 Task: Check the Airbnb 2022 Summer Release
Action: Mouse moved to (488, 336)
Screenshot: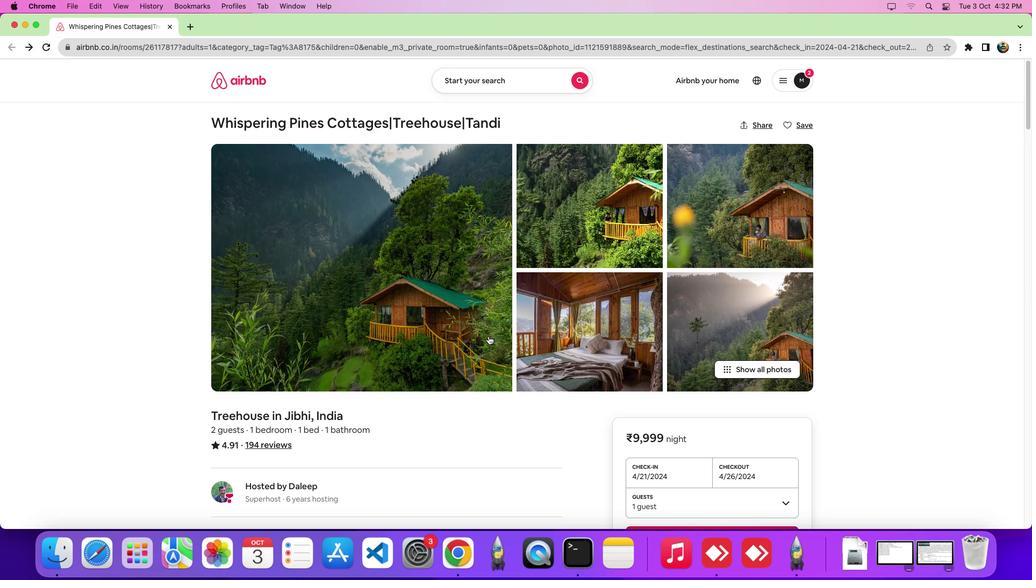 
Action: Mouse scrolled (488, 336) with delta (0, 0)
Screenshot: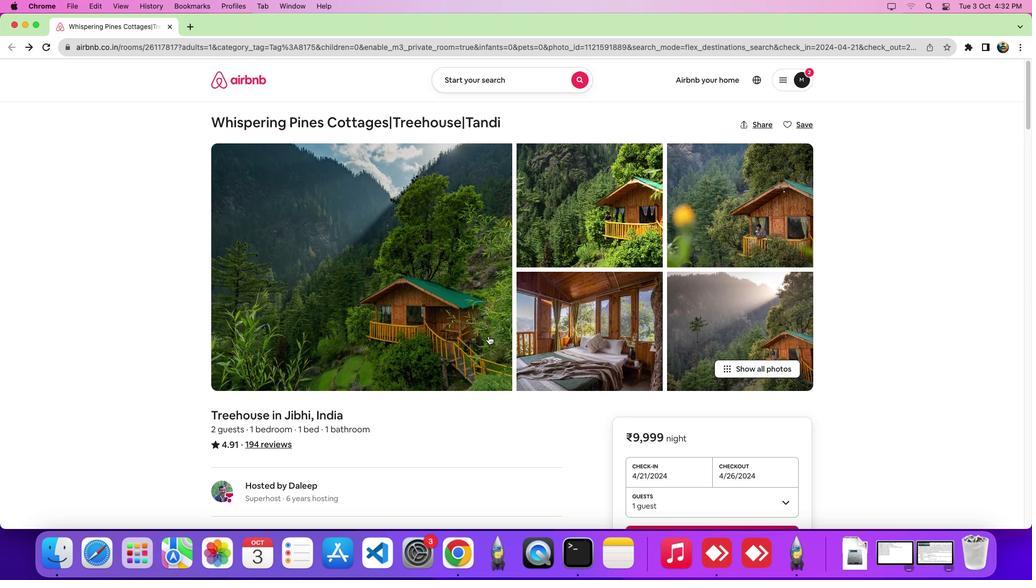
Action: Mouse scrolled (488, 336) with delta (0, 0)
Screenshot: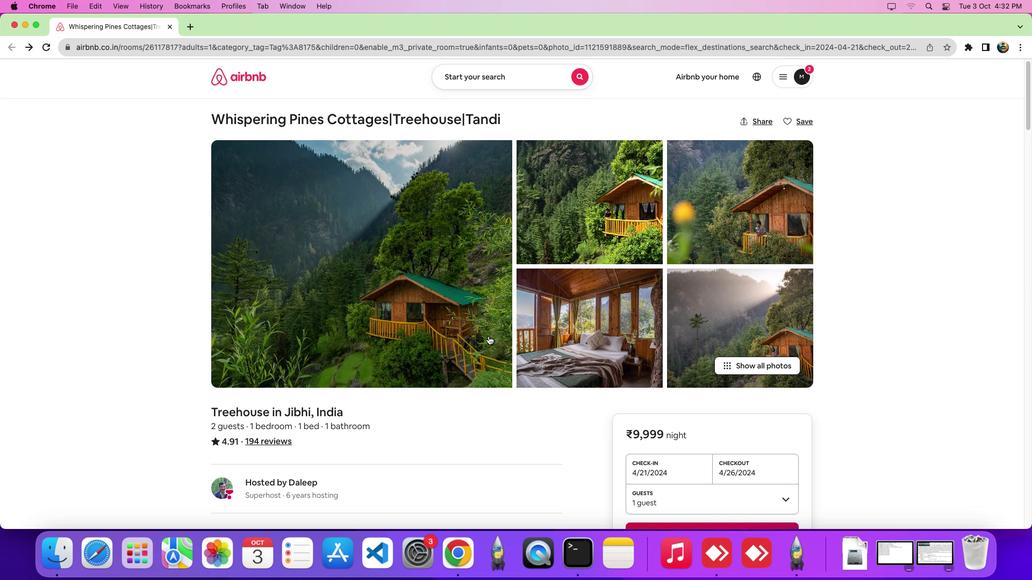 
Action: Mouse scrolled (488, 336) with delta (0, -1)
Screenshot: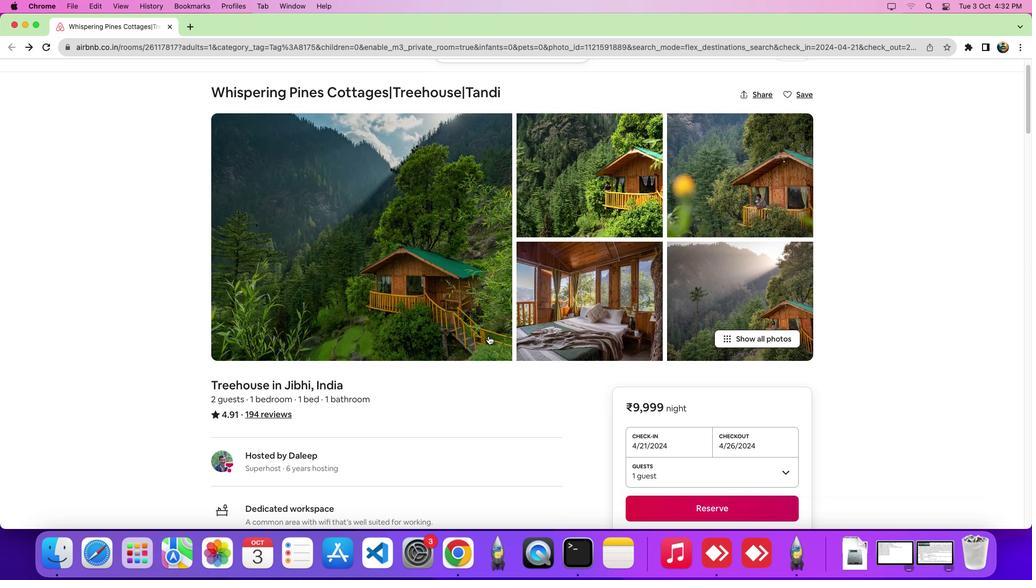 
Action: Mouse scrolled (488, 336) with delta (0, 0)
Screenshot: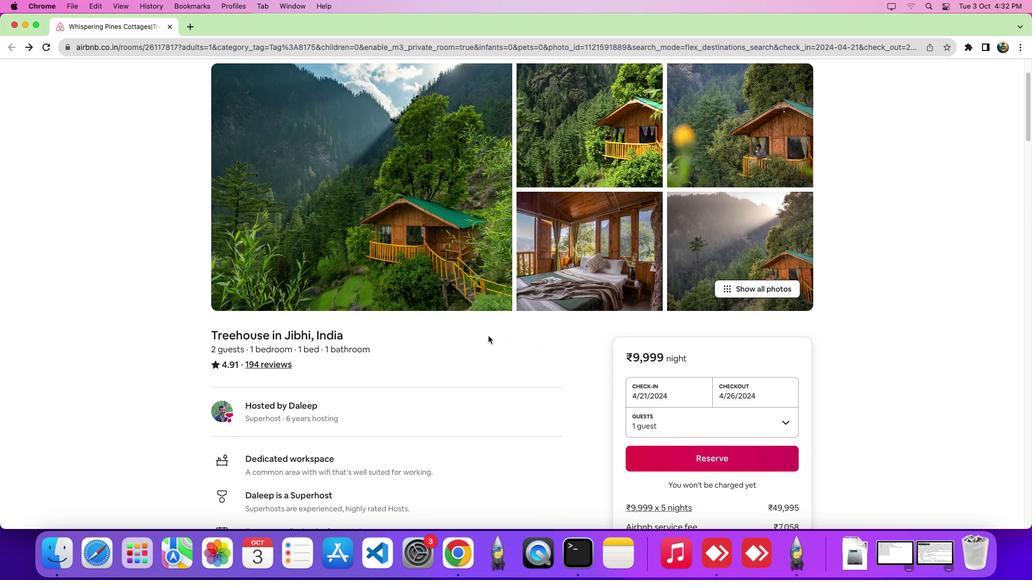 
Action: Mouse scrolled (488, 336) with delta (0, 0)
Screenshot: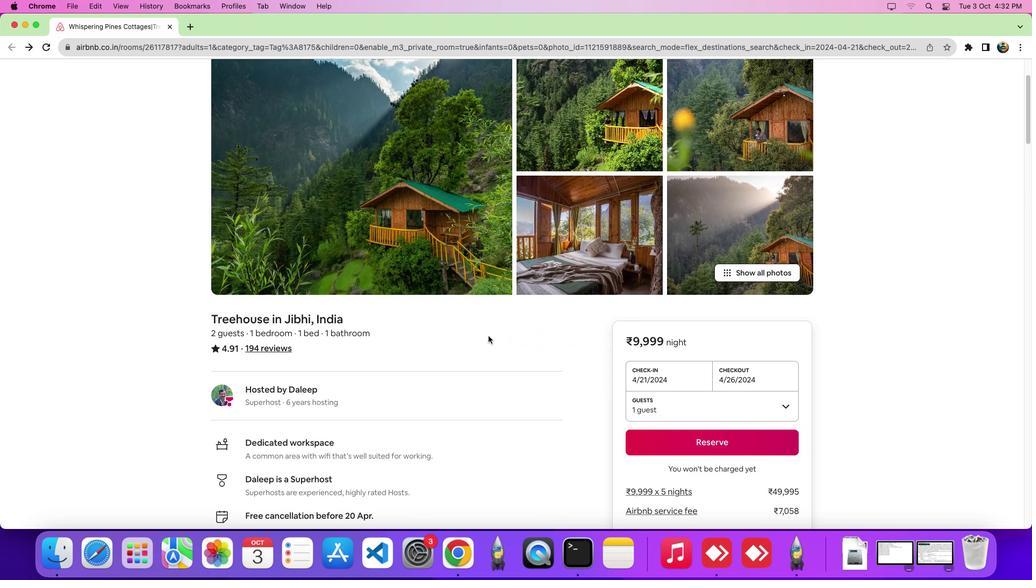 
Action: Mouse scrolled (488, 336) with delta (0, -3)
Screenshot: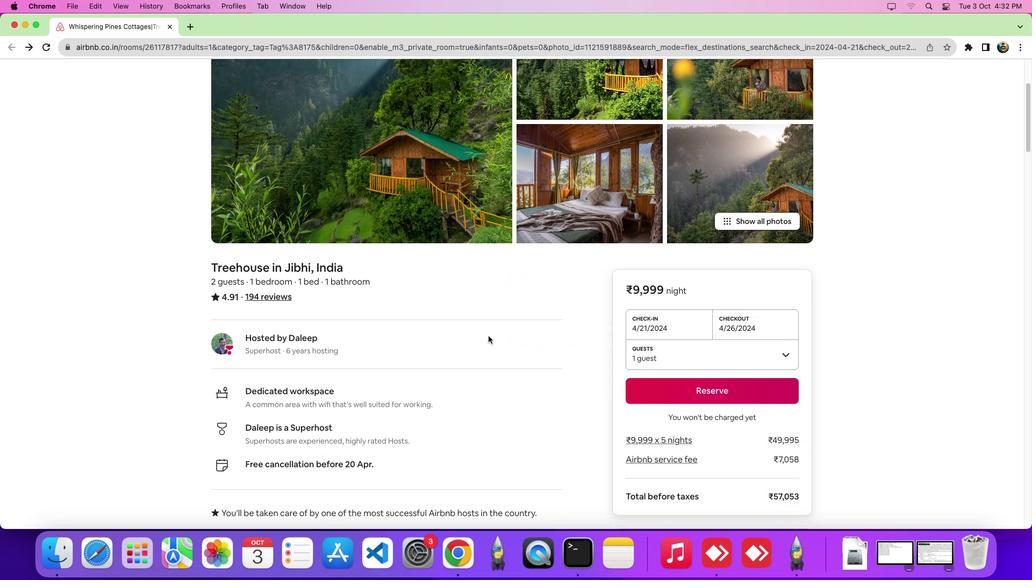 
Action: Mouse scrolled (488, 336) with delta (0, -2)
Screenshot: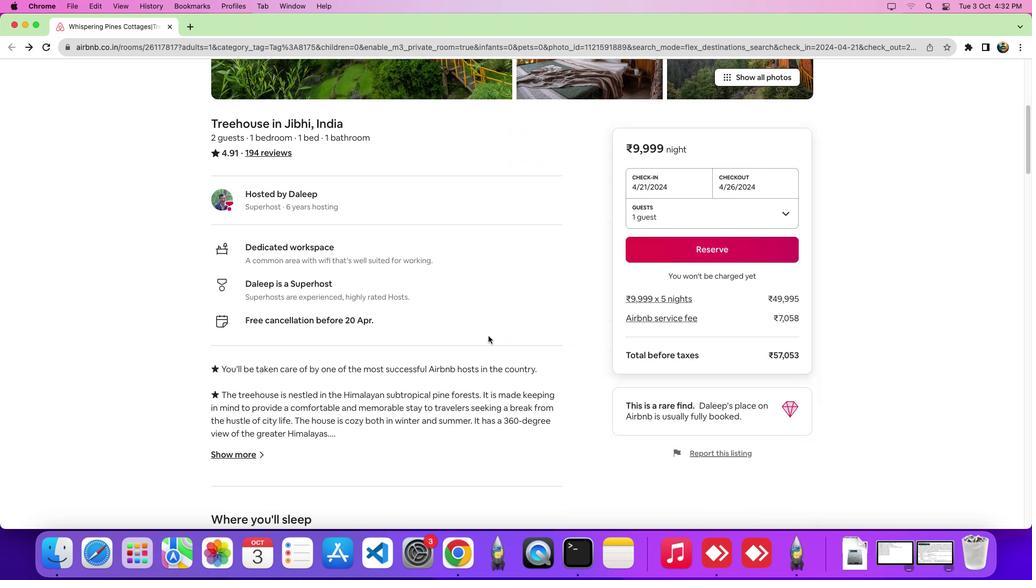 
Action: Mouse scrolled (488, 336) with delta (0, 0)
Screenshot: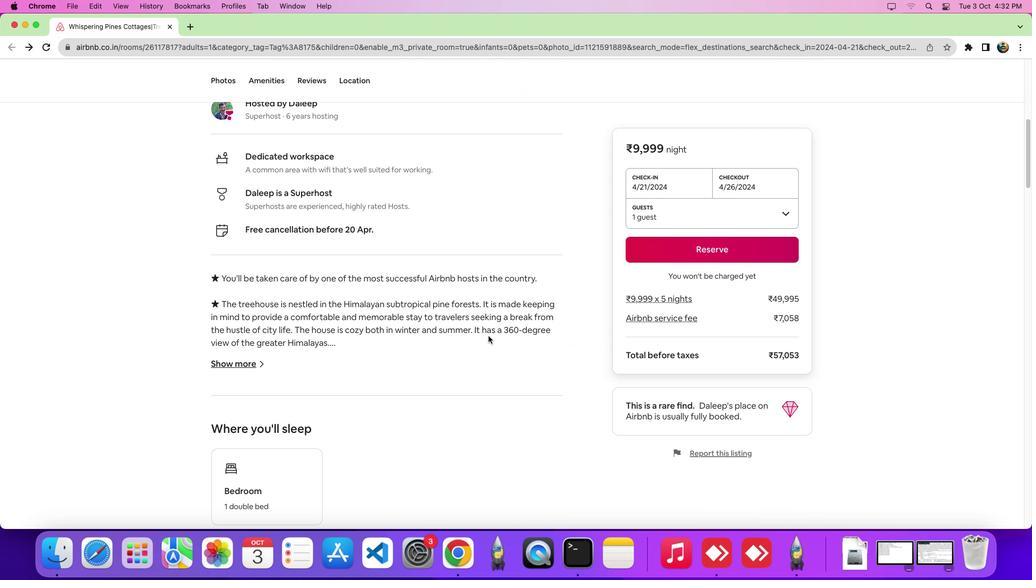 
Action: Mouse scrolled (488, 336) with delta (0, 0)
Screenshot: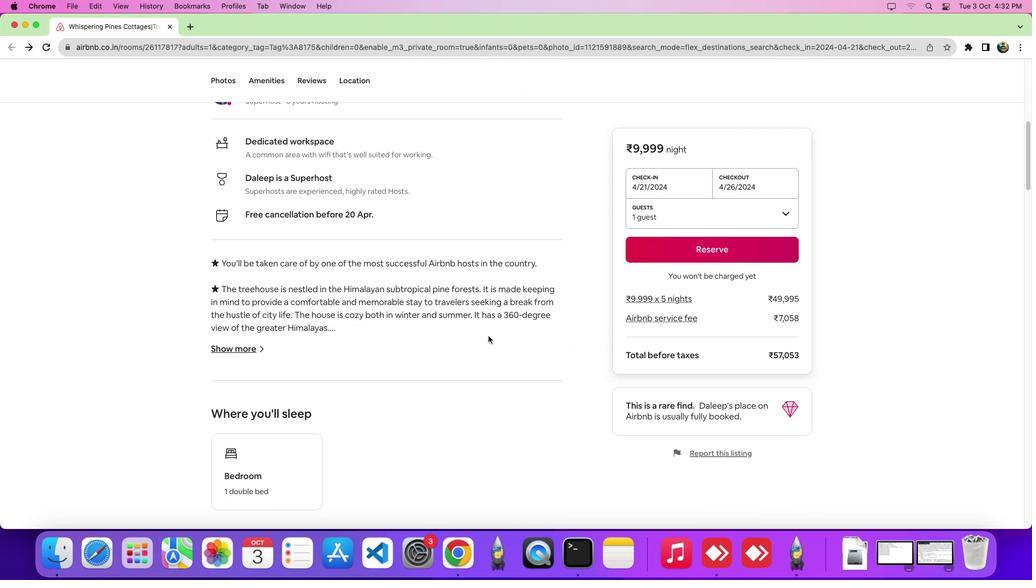 
Action: Mouse scrolled (488, 336) with delta (0, -3)
Screenshot: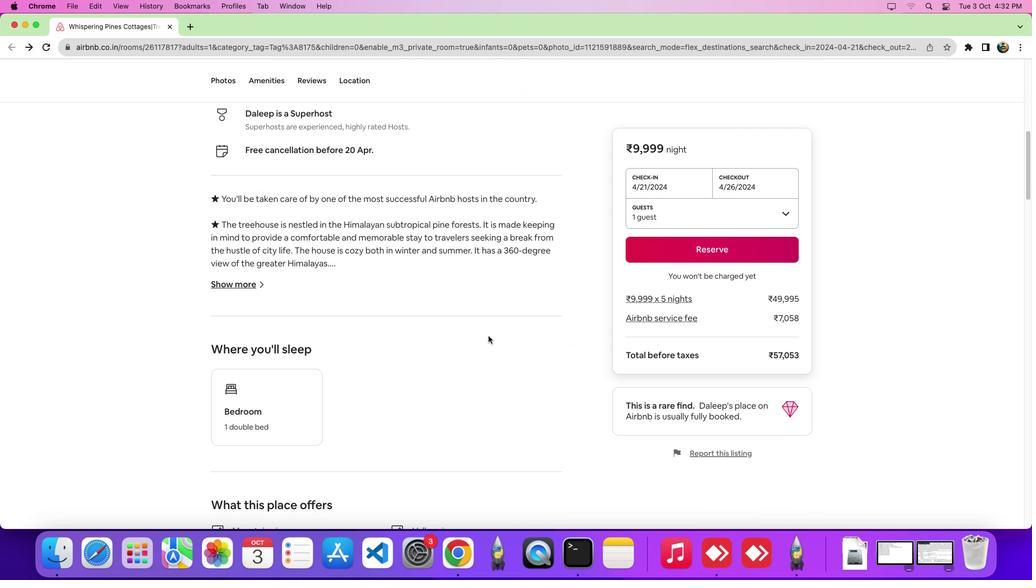 
Action: Mouse scrolled (488, 336) with delta (0, 0)
Screenshot: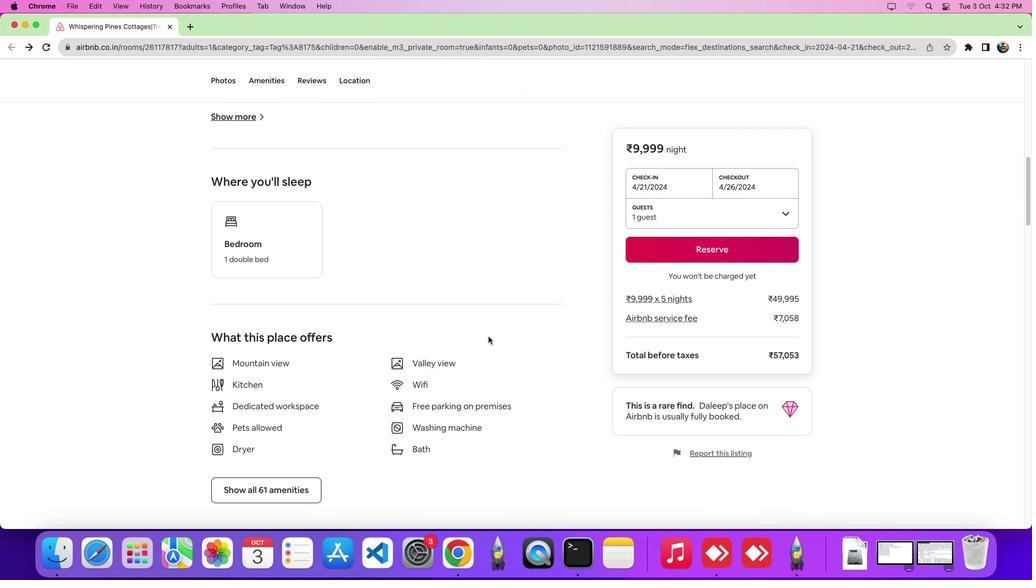 
Action: Mouse moved to (488, 336)
Screenshot: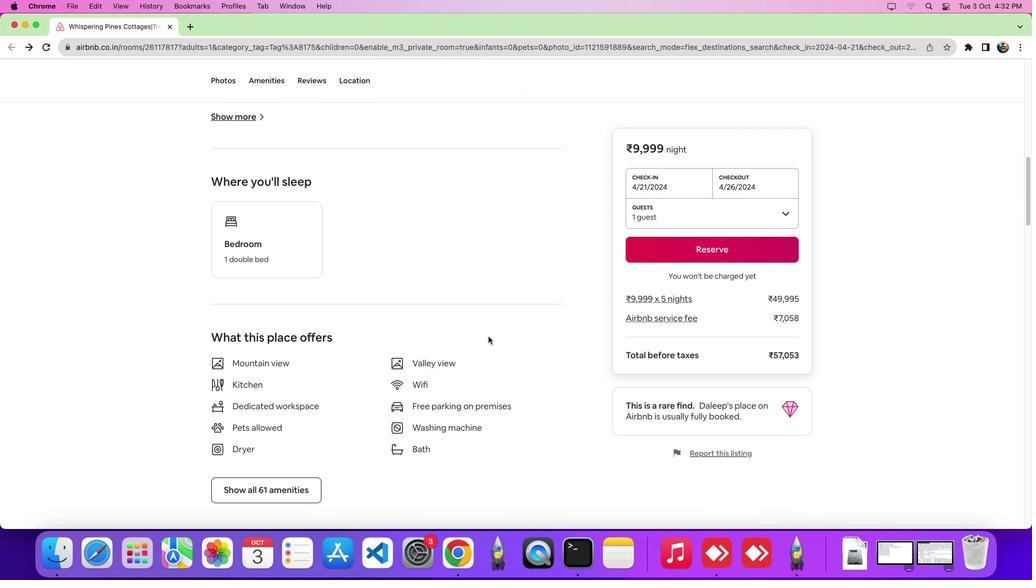 
Action: Mouse scrolled (488, 336) with delta (0, 0)
Screenshot: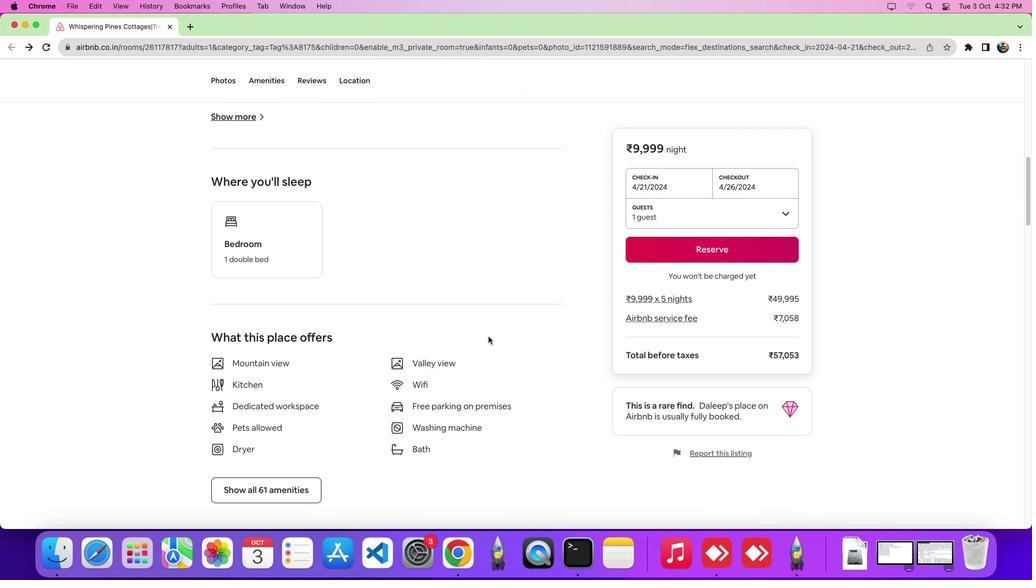 
Action: Mouse scrolled (488, 336) with delta (0, -4)
Screenshot: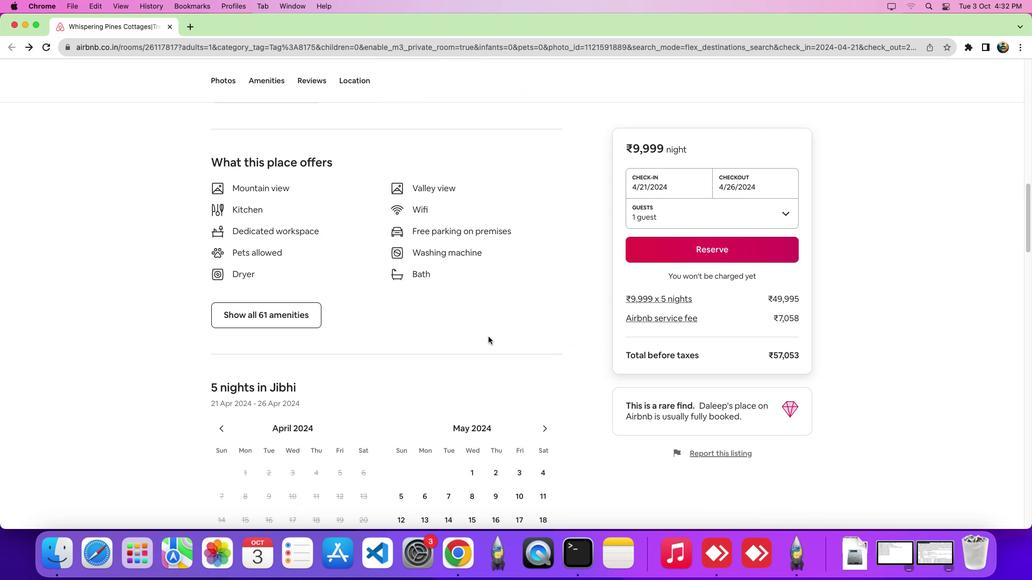 
Action: Mouse scrolled (488, 336) with delta (0, -6)
Screenshot: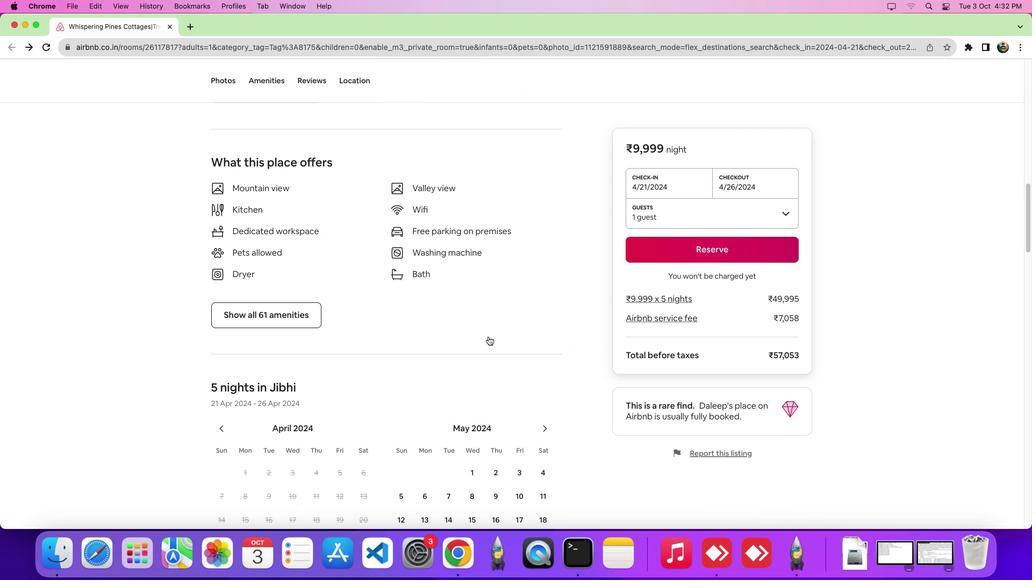 
Action: Mouse moved to (488, 336)
Screenshot: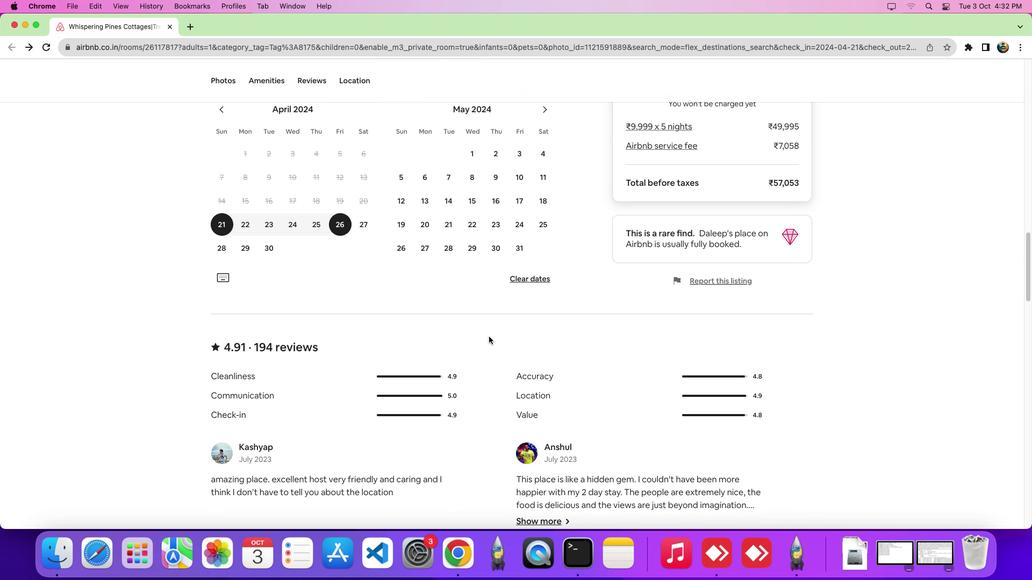 
Action: Mouse scrolled (488, 336) with delta (0, 0)
Screenshot: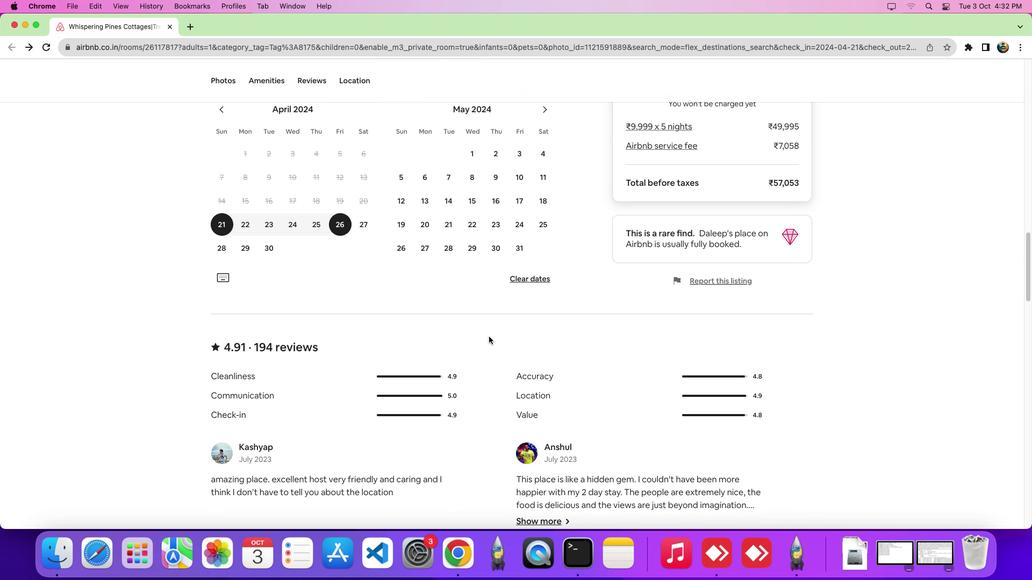 
Action: Mouse scrolled (488, 336) with delta (0, 0)
Screenshot: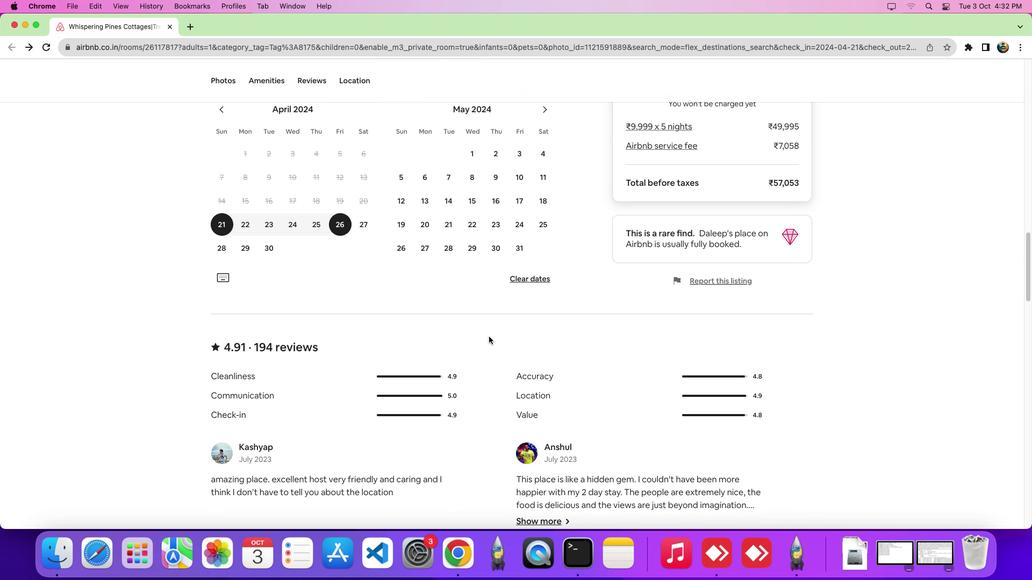 
Action: Mouse scrolled (488, 336) with delta (0, -4)
Screenshot: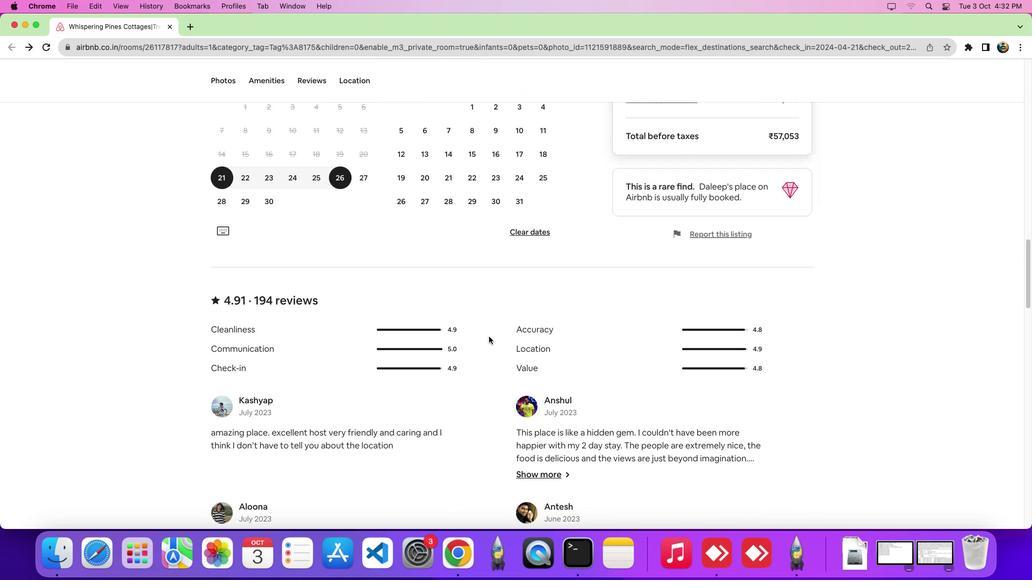 
Action: Mouse scrolled (488, 336) with delta (0, -5)
Screenshot: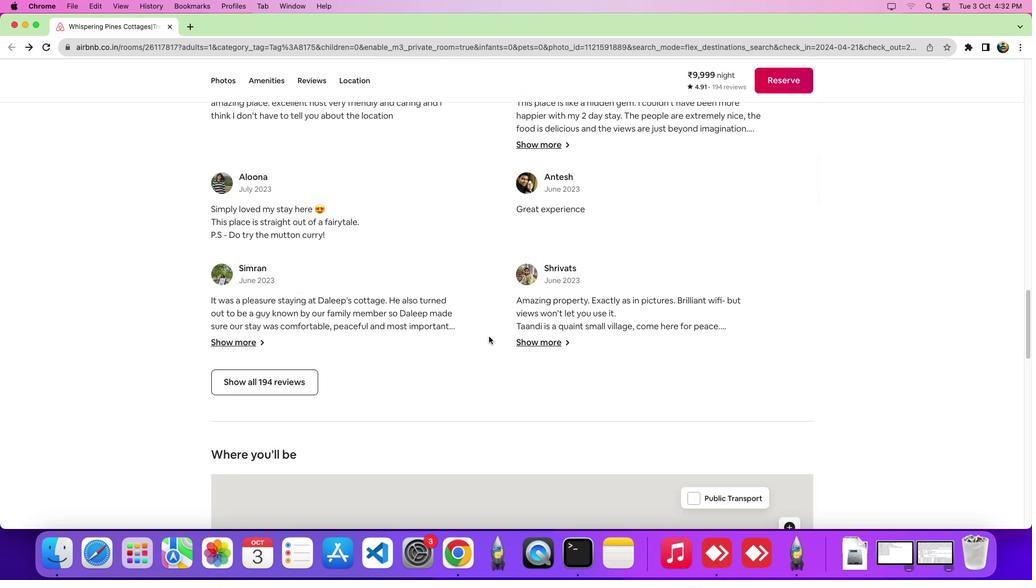
Action: Mouse scrolled (488, 336) with delta (0, 0)
Screenshot: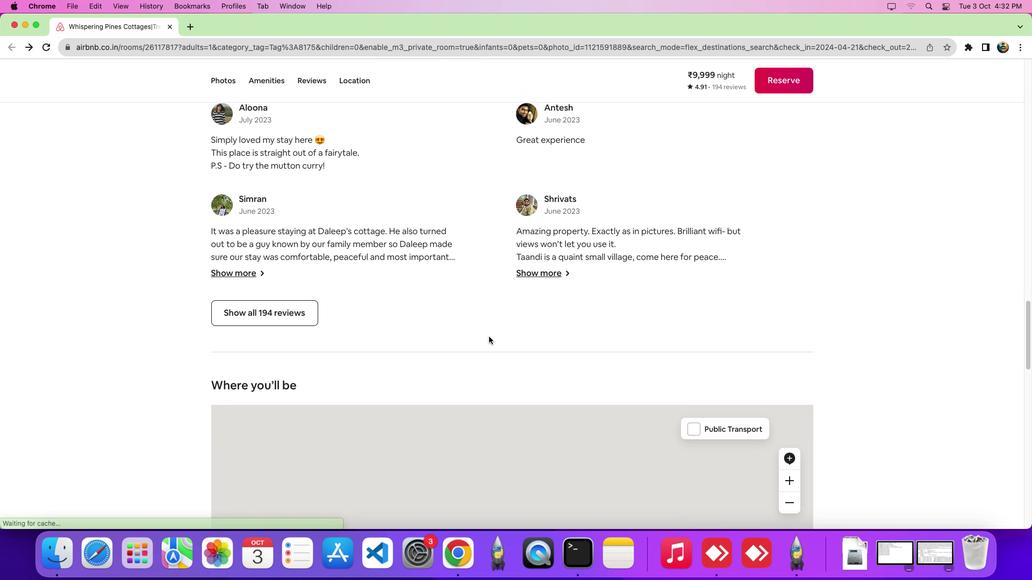 
Action: Mouse scrolled (488, 336) with delta (0, 0)
Screenshot: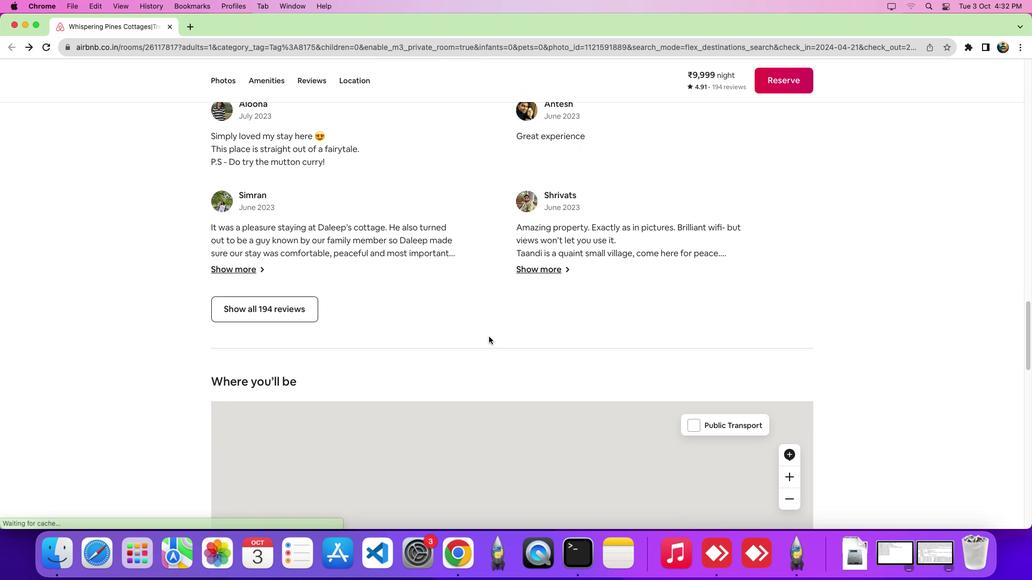 
Action: Mouse scrolled (488, 336) with delta (0, -3)
Screenshot: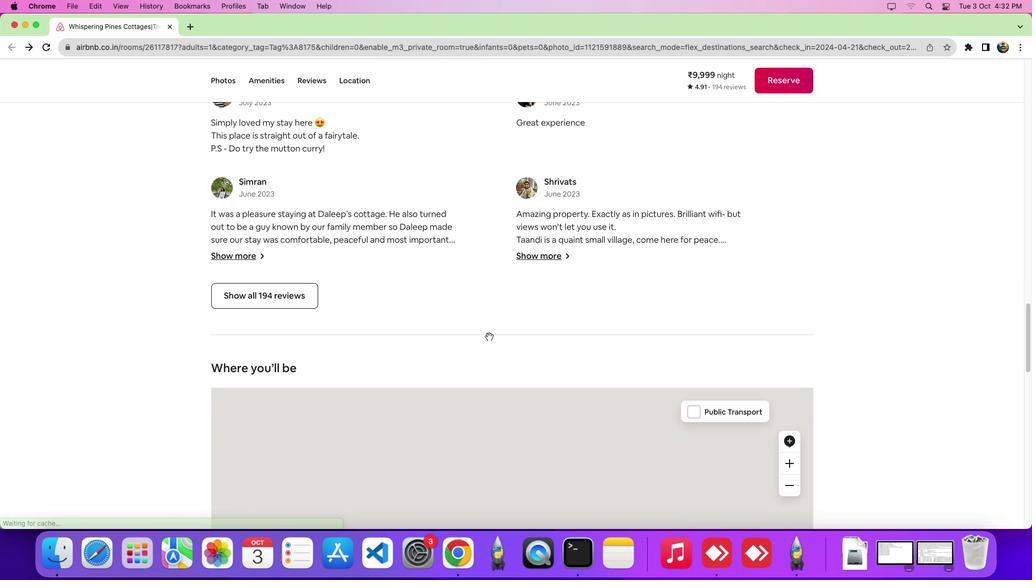 
Action: Mouse scrolled (488, 336) with delta (0, 0)
Screenshot: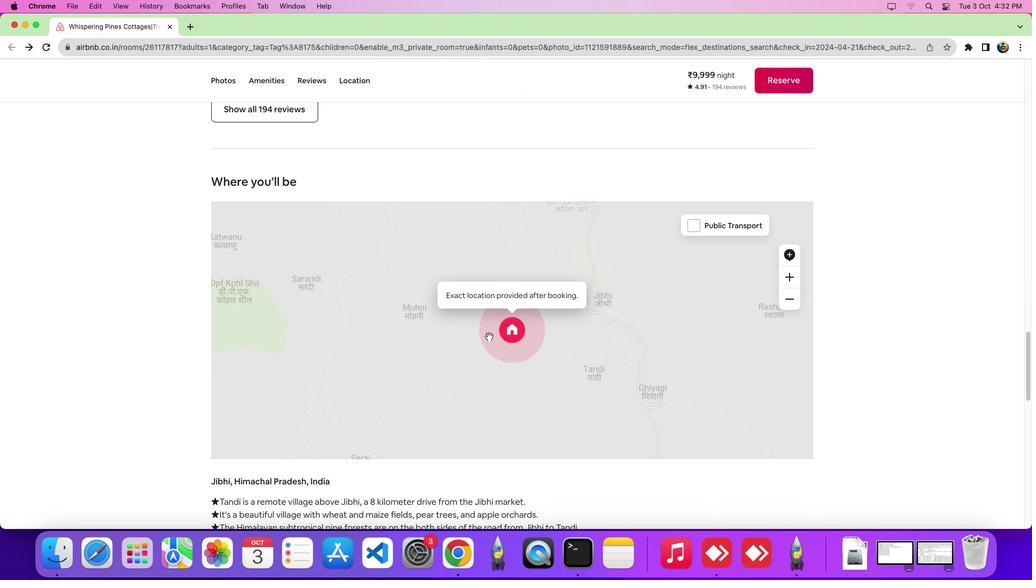 
Action: Mouse scrolled (488, 336) with delta (0, 0)
Screenshot: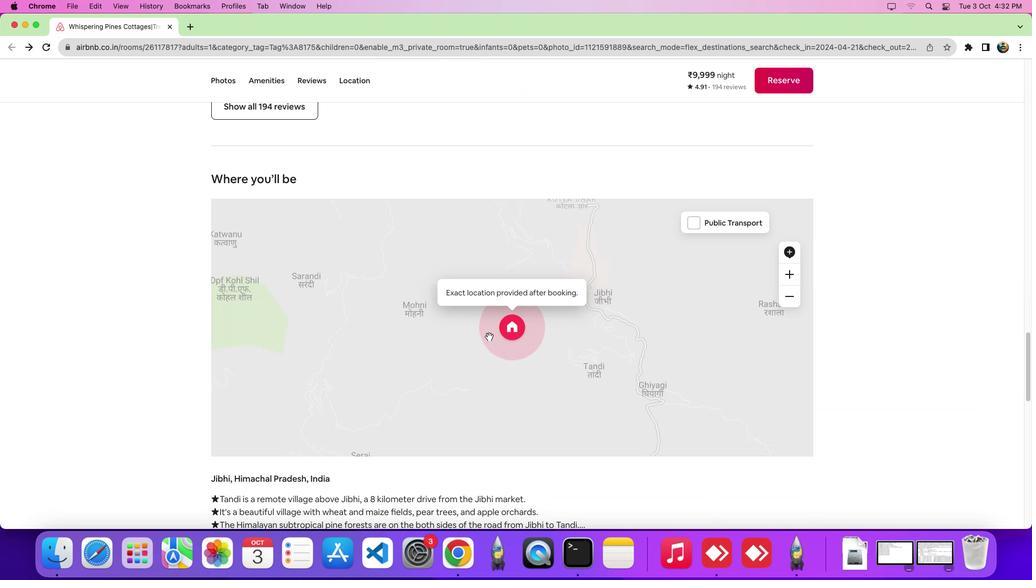 
Action: Mouse scrolled (488, 336) with delta (0, -2)
Screenshot: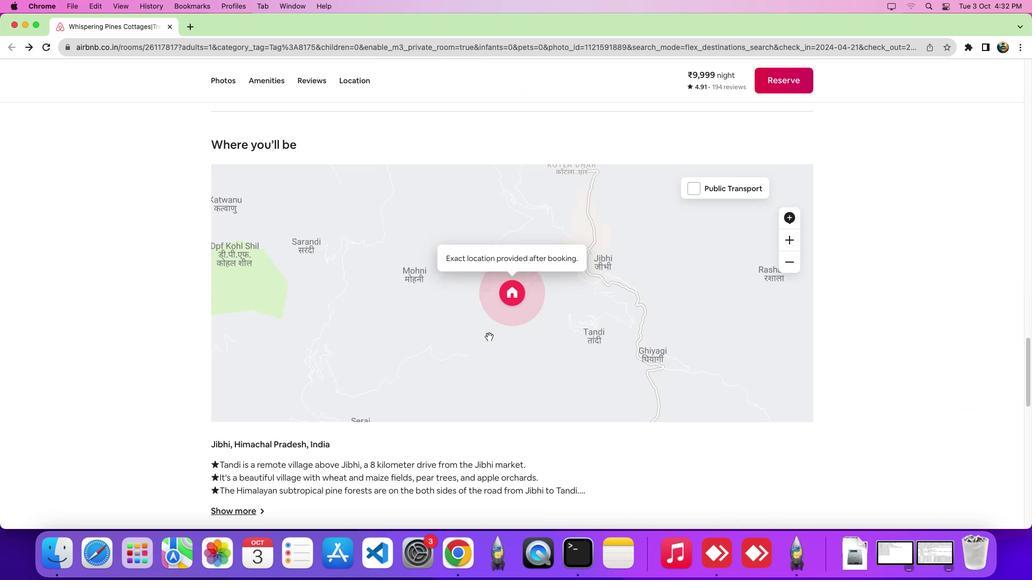
Action: Mouse scrolled (488, 336) with delta (0, 0)
Screenshot: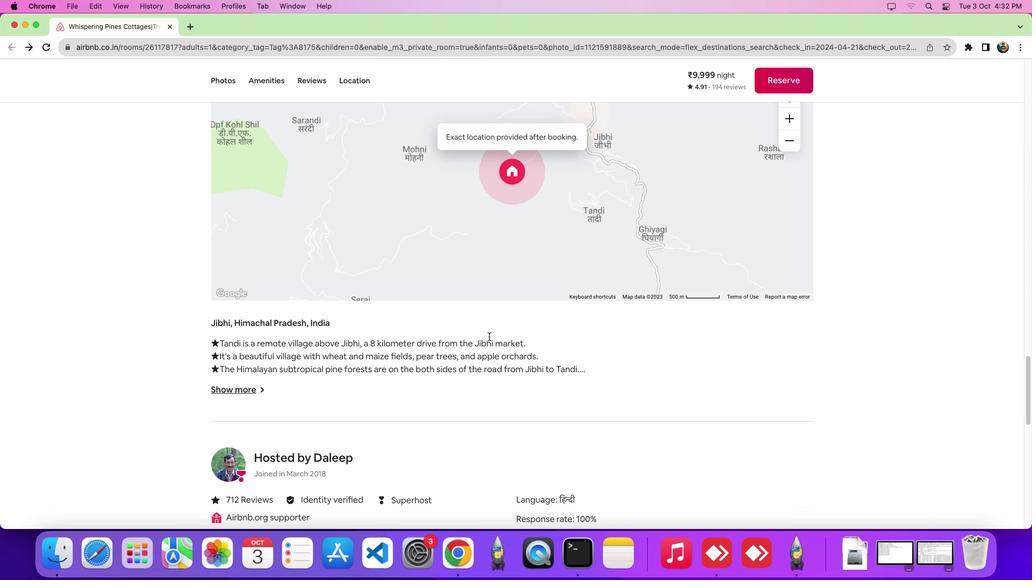 
Action: Mouse scrolled (488, 336) with delta (0, 0)
Screenshot: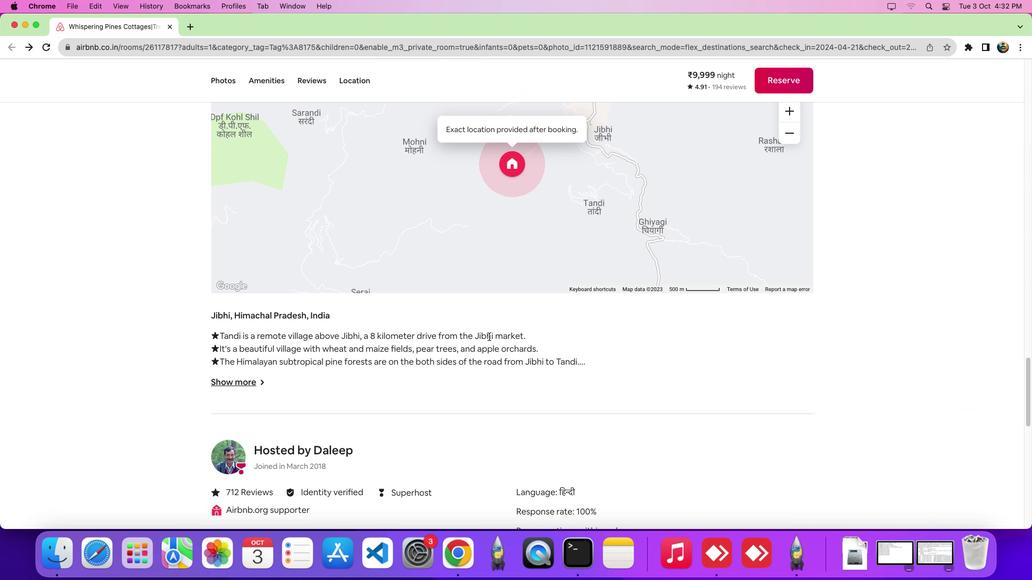 
Action: Mouse scrolled (488, 336) with delta (0, -4)
Screenshot: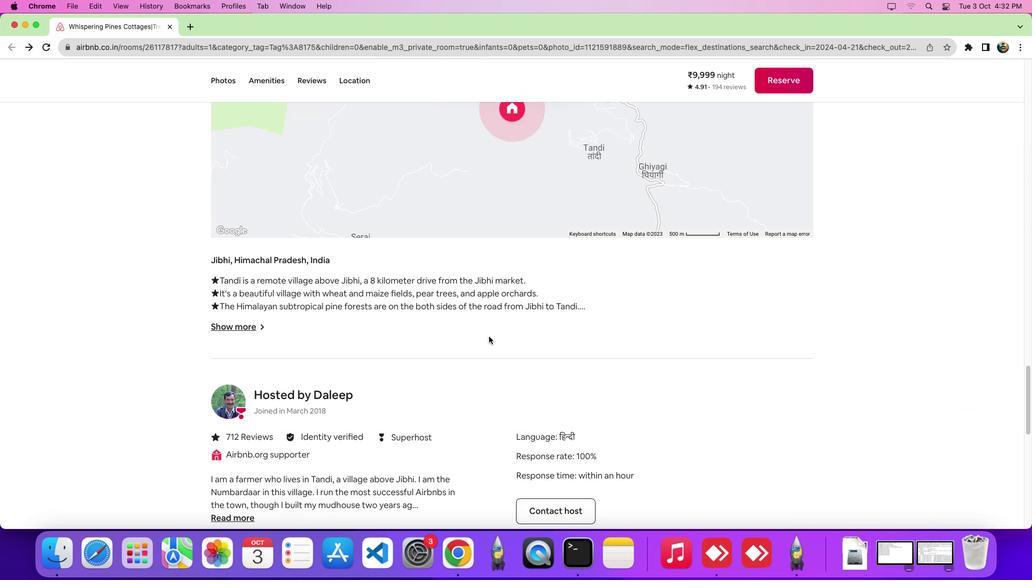 
Action: Mouse scrolled (488, 336) with delta (0, -5)
Screenshot: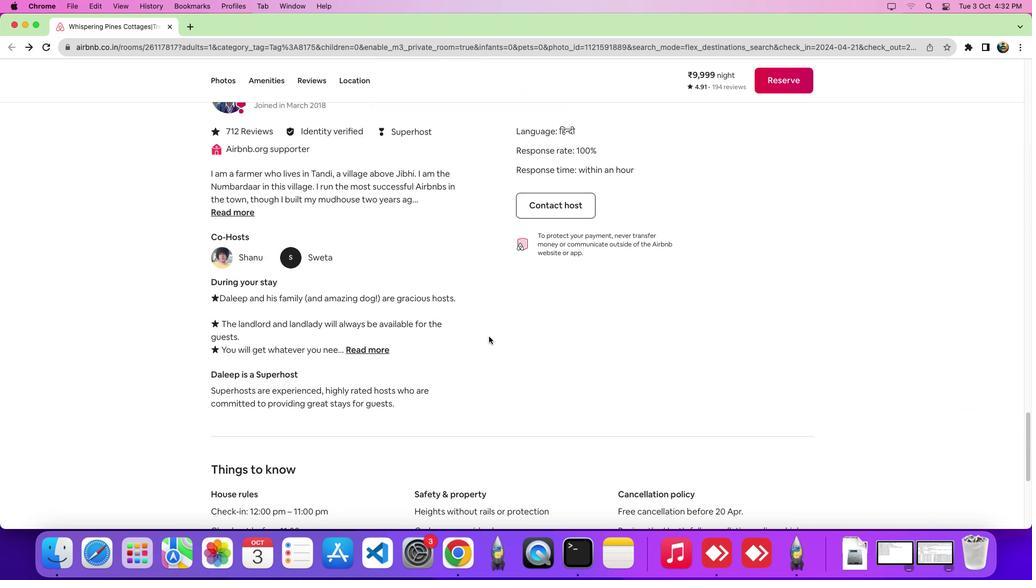 
Action: Mouse scrolled (488, 336) with delta (0, 0)
Screenshot: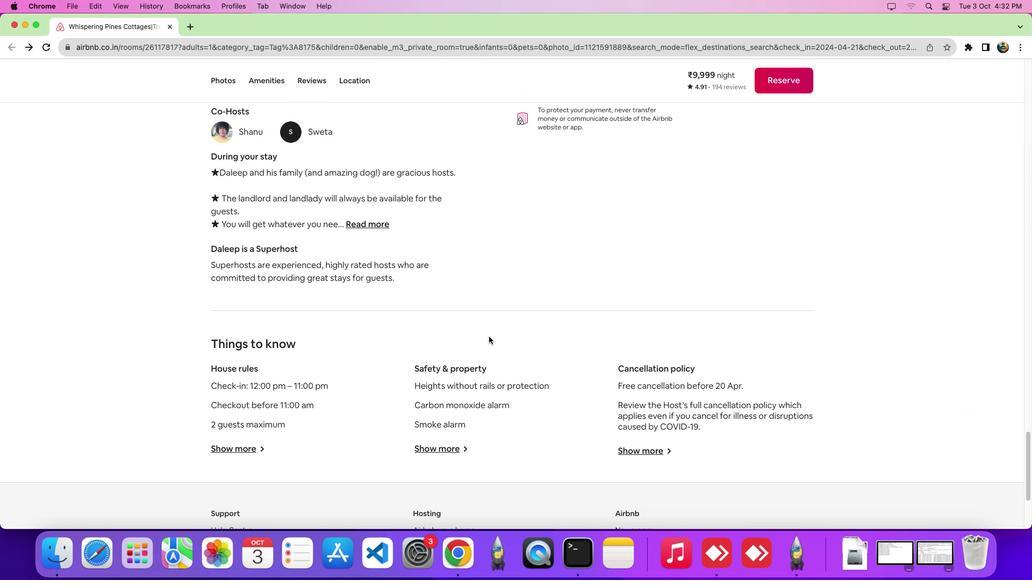 
Action: Mouse scrolled (488, 336) with delta (0, -1)
Screenshot: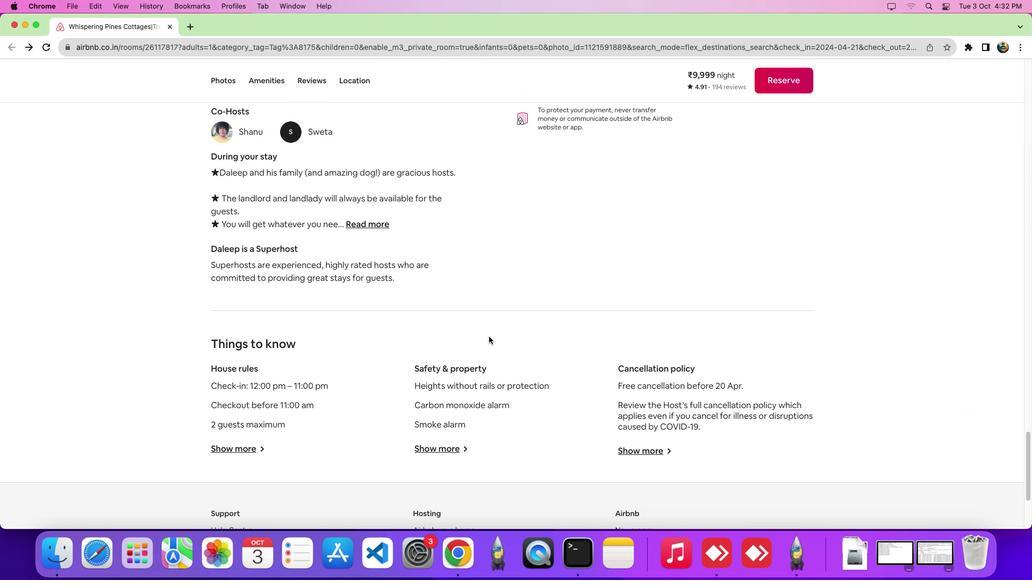 
Action: Mouse scrolled (488, 336) with delta (0, -4)
Screenshot: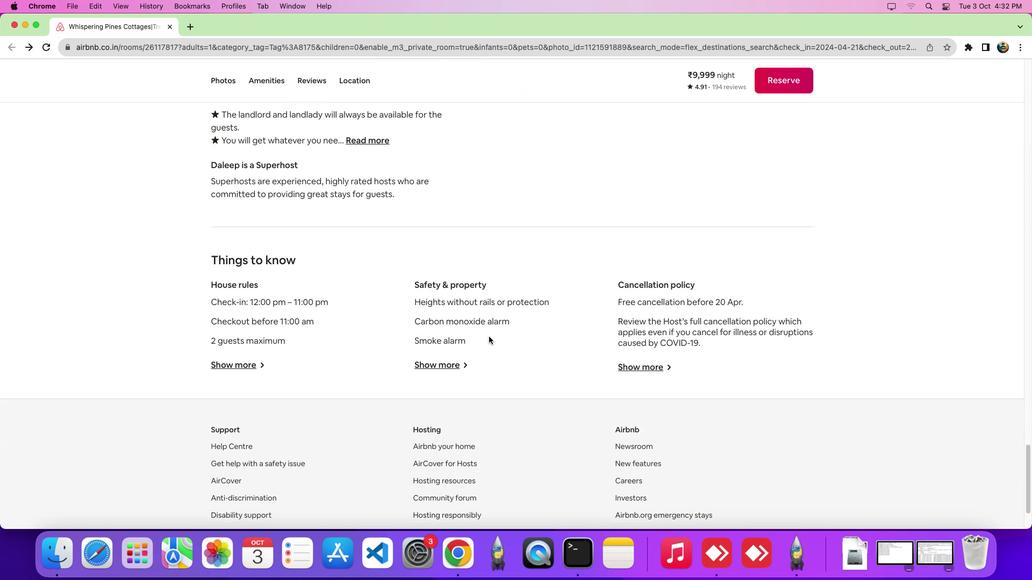 
Action: Mouse scrolled (488, 336) with delta (0, -6)
Screenshot: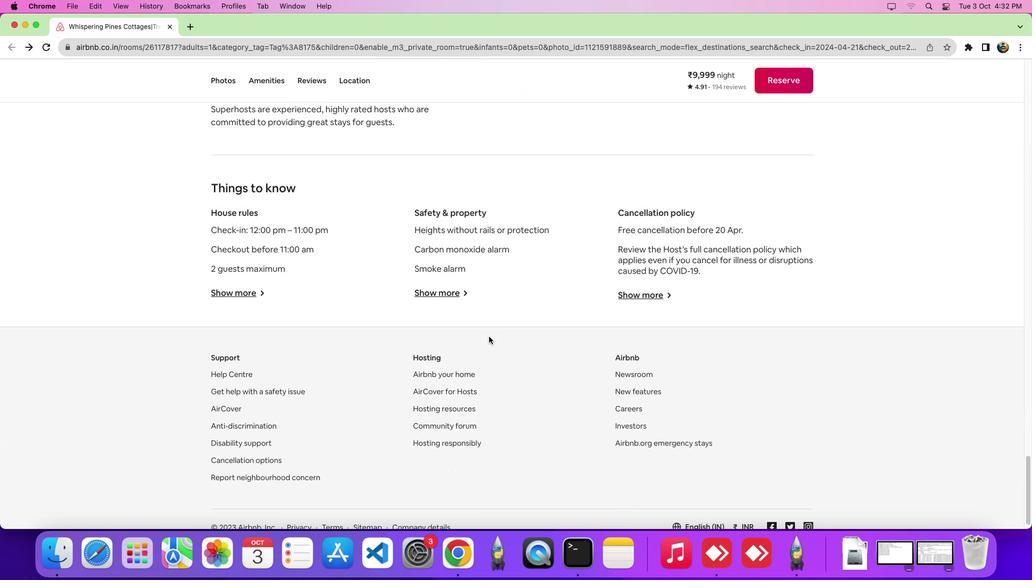 
Action: Mouse scrolled (488, 336) with delta (0, 0)
Screenshot: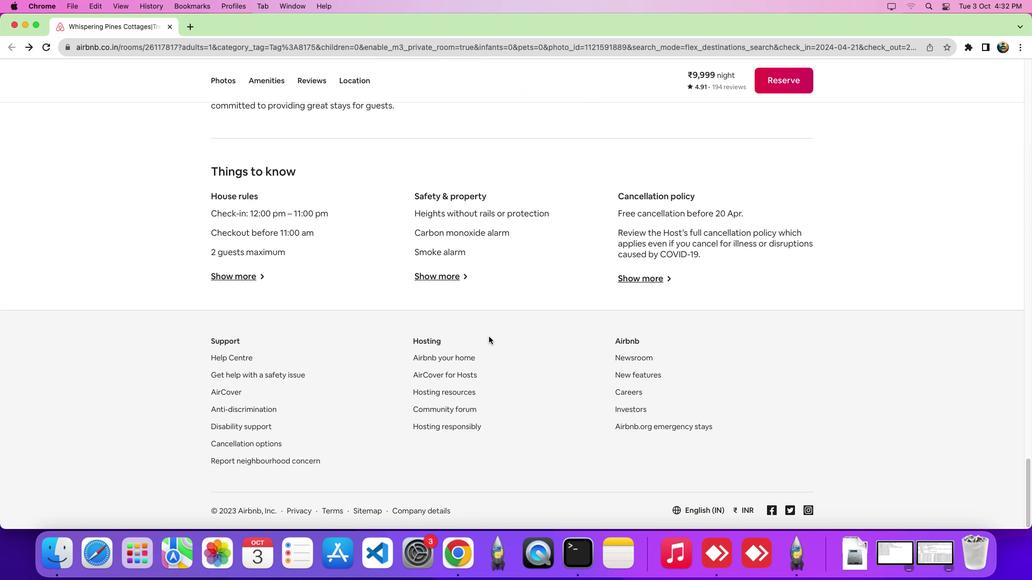 
Action: Mouse scrolled (488, 336) with delta (0, -1)
Screenshot: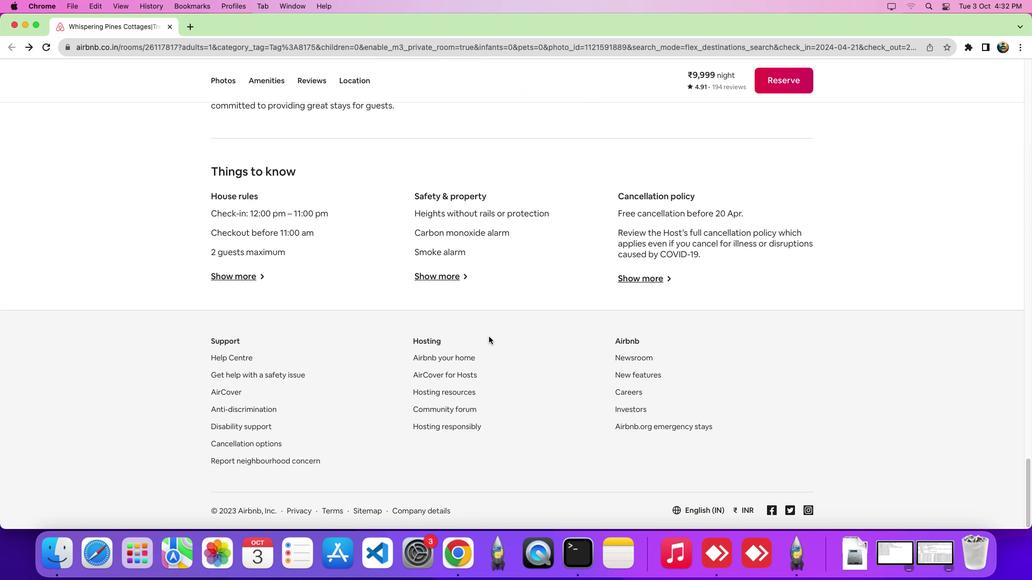 
Action: Mouse scrolled (488, 336) with delta (0, -4)
Screenshot: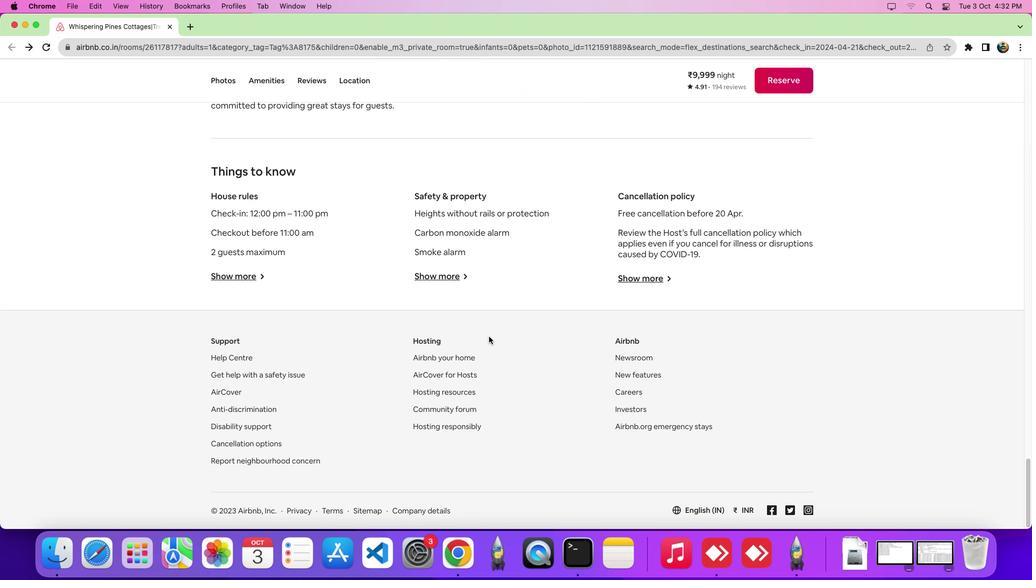 
Action: Mouse scrolled (488, 336) with delta (0, -6)
Screenshot: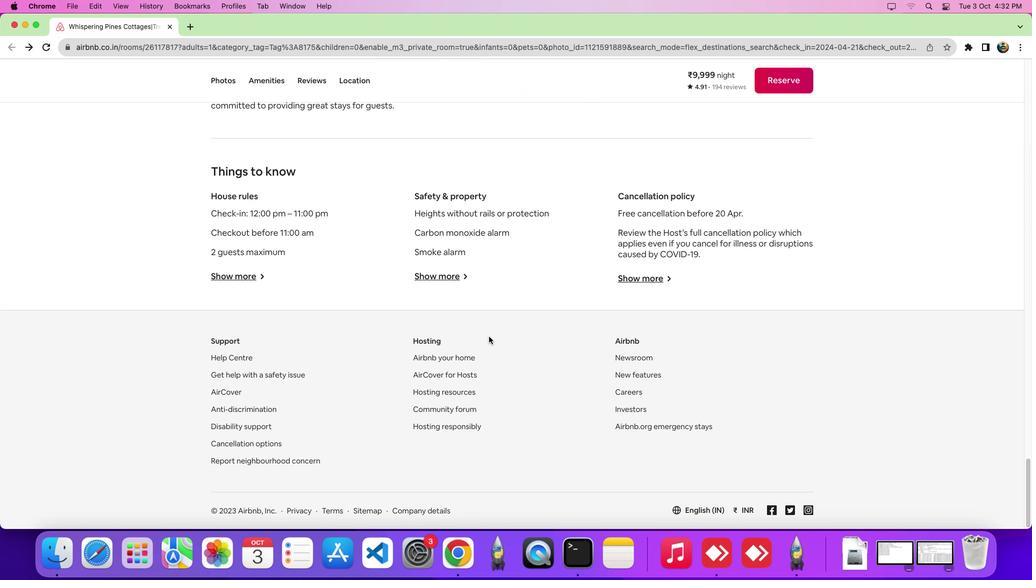 
Action: Mouse moved to (489, 336)
Screenshot: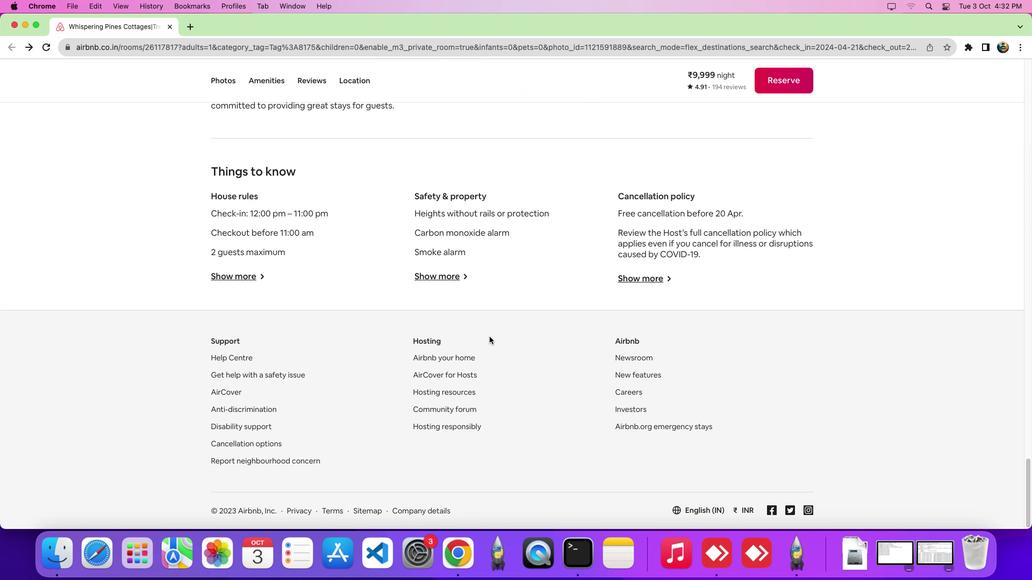 
Action: Mouse scrolled (489, 336) with delta (0, 0)
Screenshot: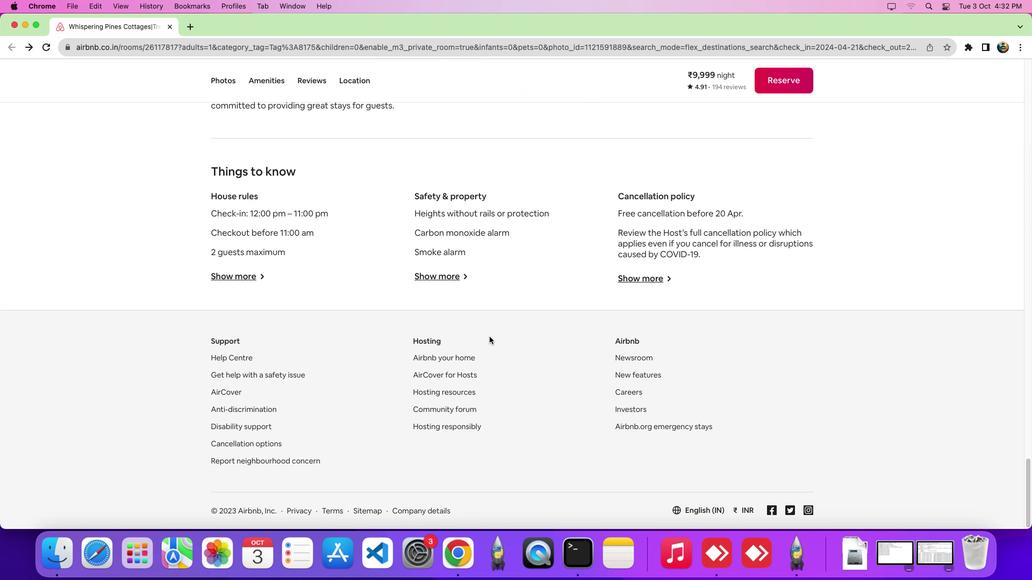 
Action: Mouse scrolled (489, 336) with delta (0, 0)
Screenshot: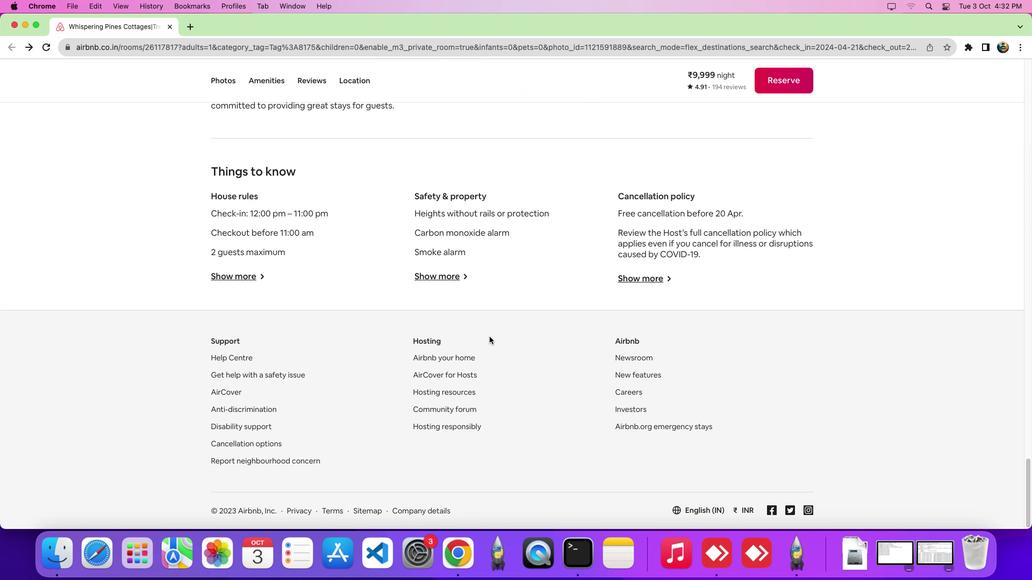 
Action: Mouse moved to (615, 359)
Screenshot: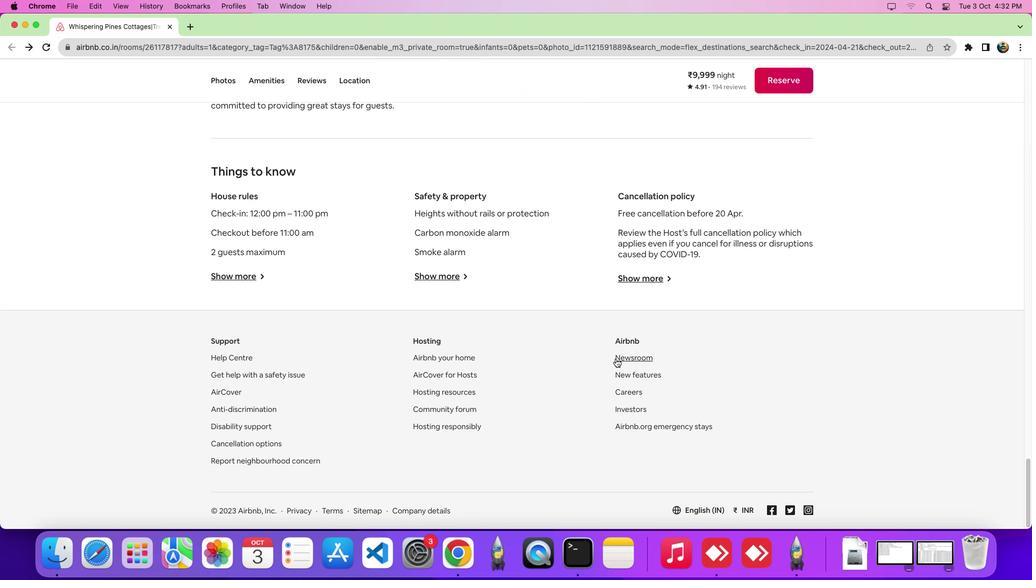 
Action: Mouse pressed left at (615, 359)
Screenshot: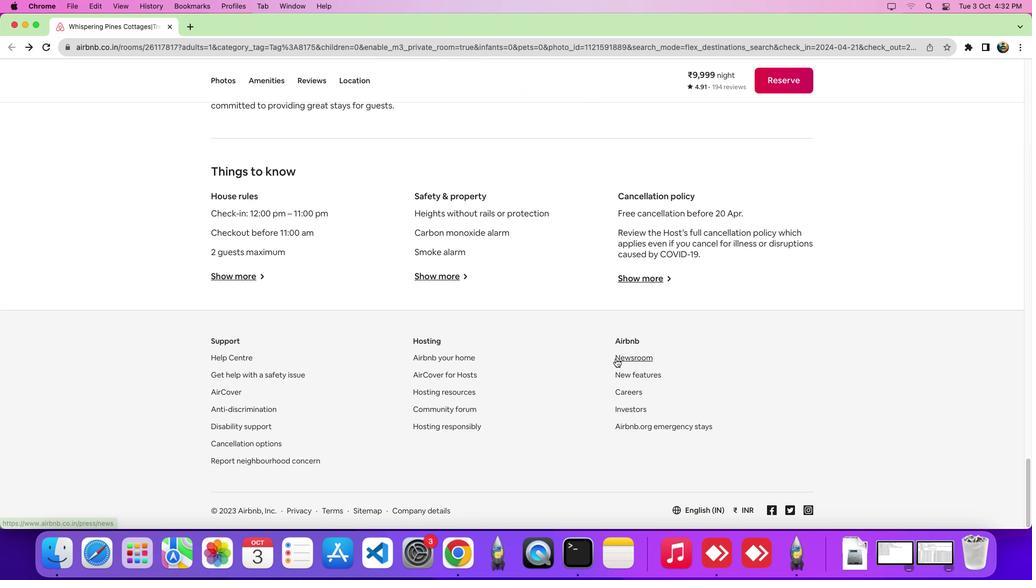 
Action: Mouse moved to (802, 84)
Screenshot: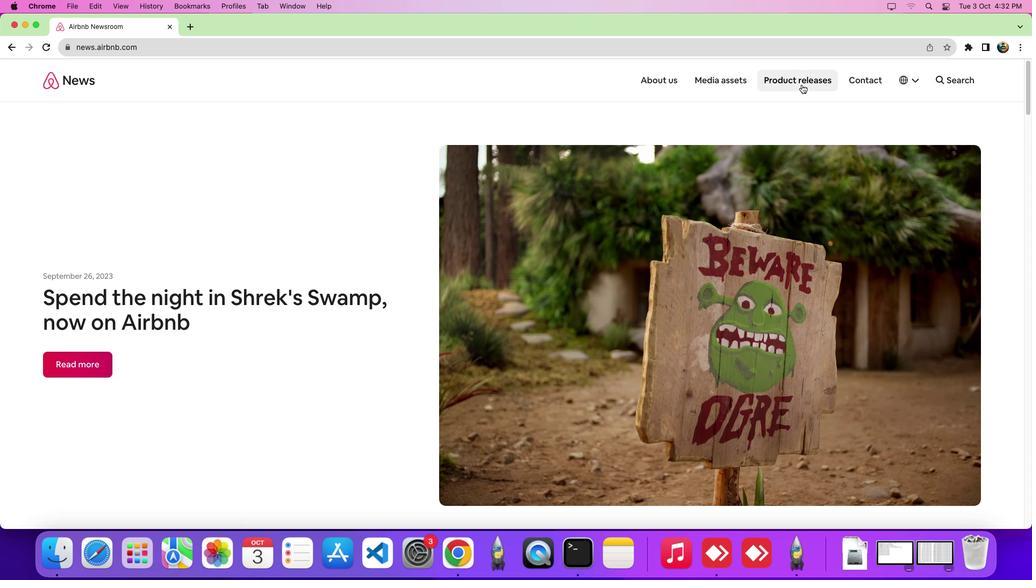
Action: Mouse pressed left at (802, 84)
Screenshot: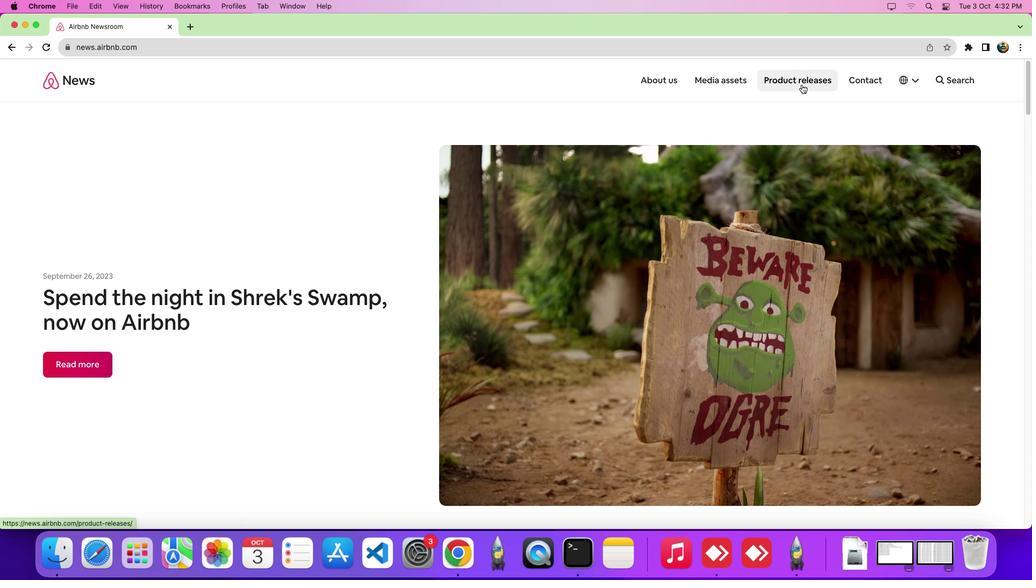 
Action: Mouse moved to (690, 153)
Screenshot: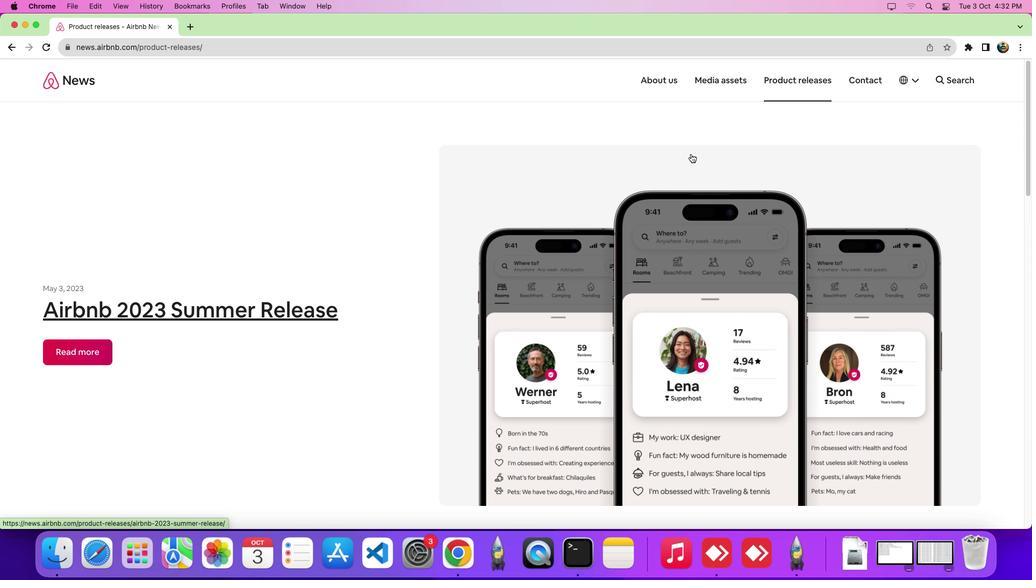 
Action: Mouse scrolled (690, 153) with delta (0, 0)
Screenshot: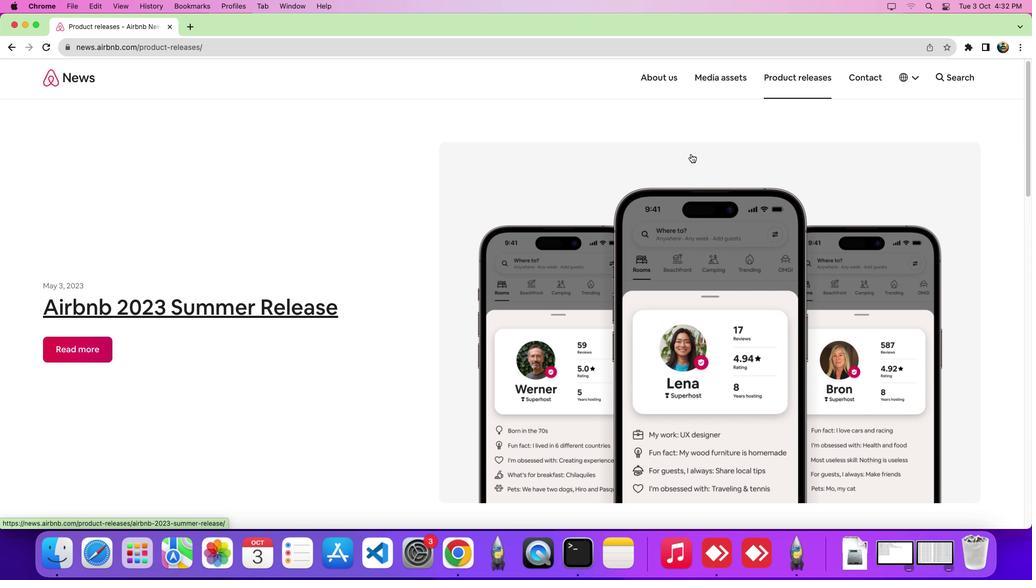 
Action: Mouse scrolled (690, 153) with delta (0, 0)
Screenshot: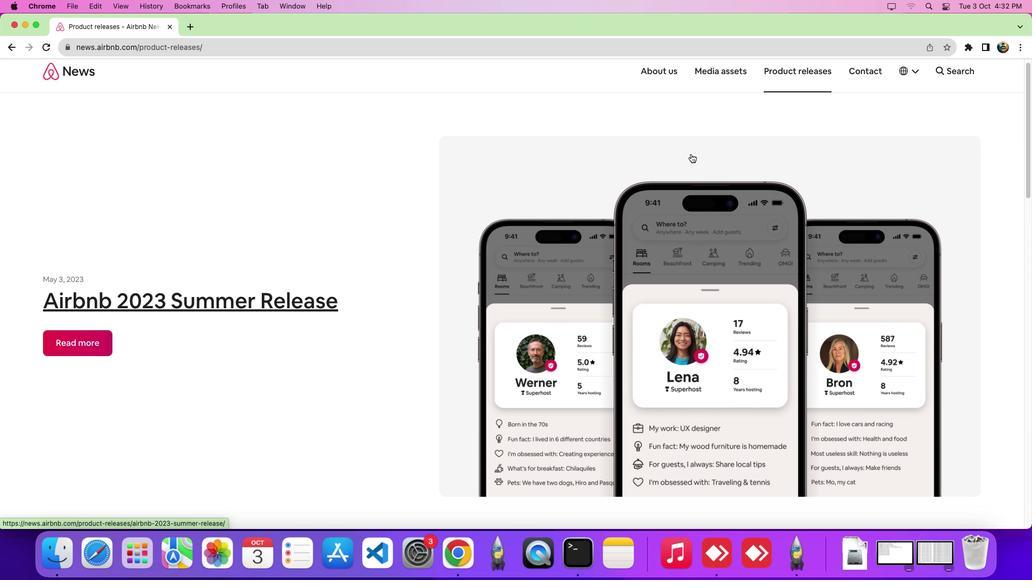 
Action: Mouse scrolled (690, 153) with delta (0, 0)
Screenshot: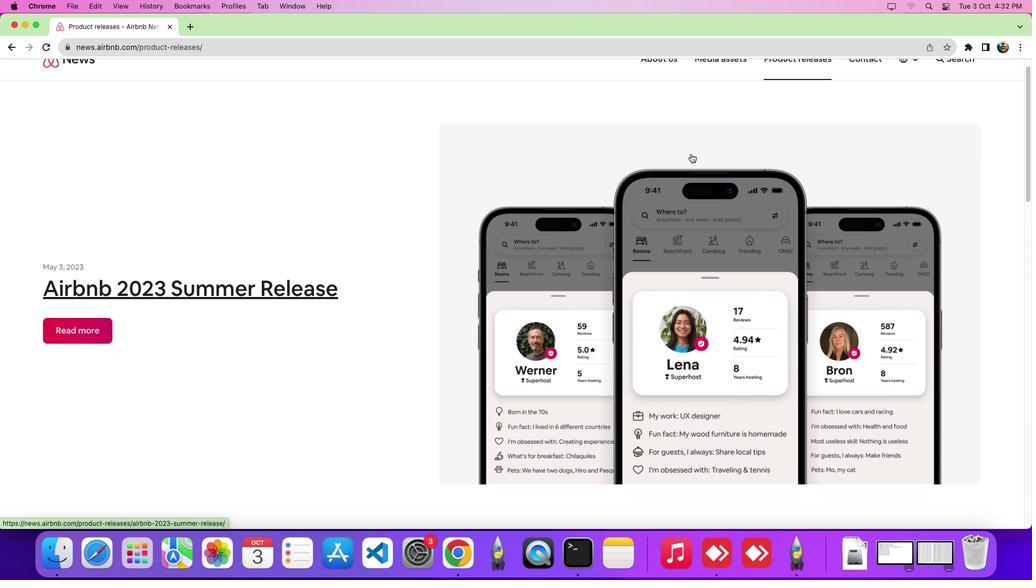 
Action: Mouse scrolled (690, 153) with delta (0, 0)
Screenshot: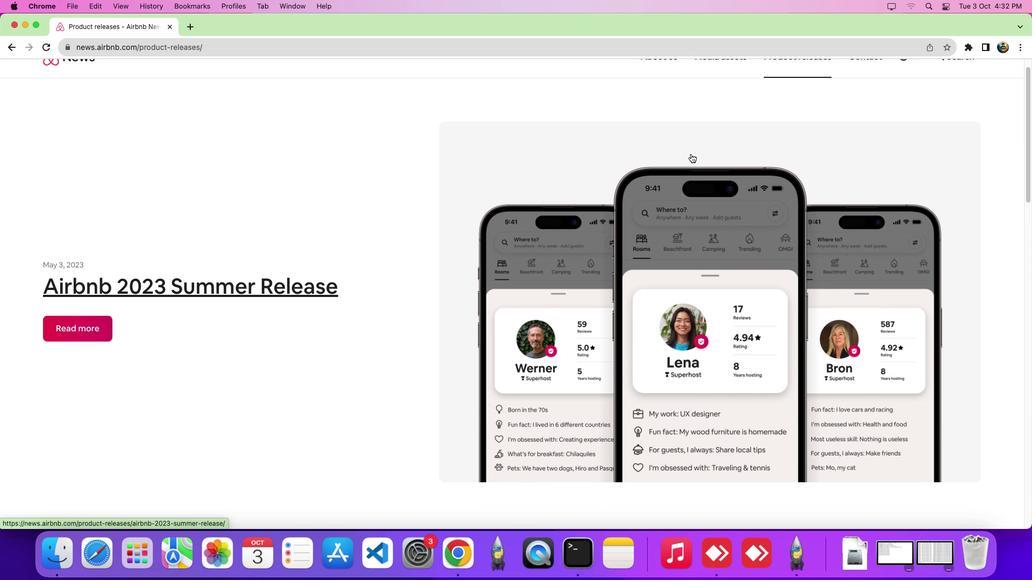 
Action: Mouse scrolled (690, 153) with delta (0, 0)
Screenshot: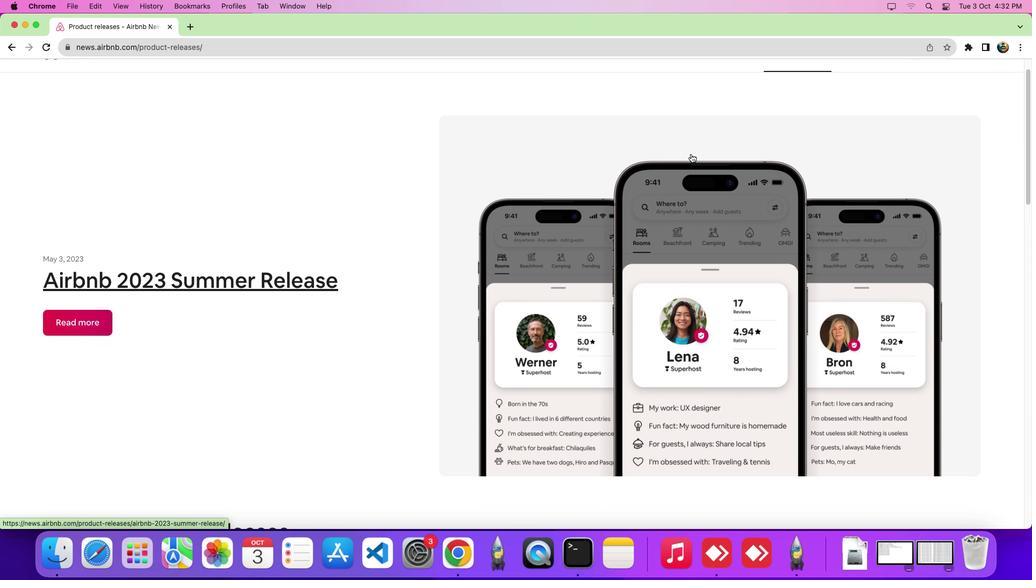 
Action: Mouse scrolled (690, 153) with delta (0, 0)
Screenshot: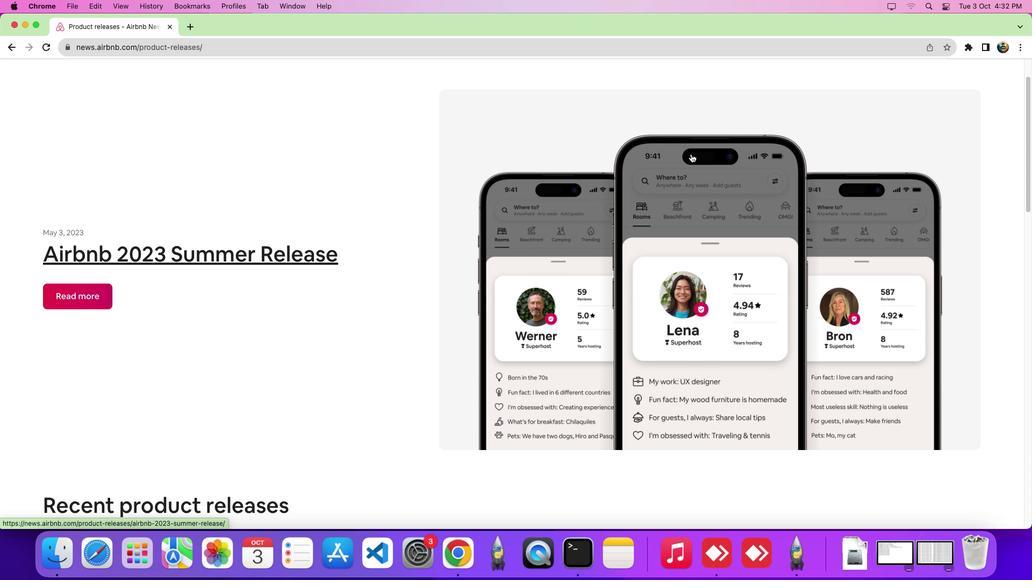 
Action: Mouse scrolled (690, 153) with delta (0, 0)
Screenshot: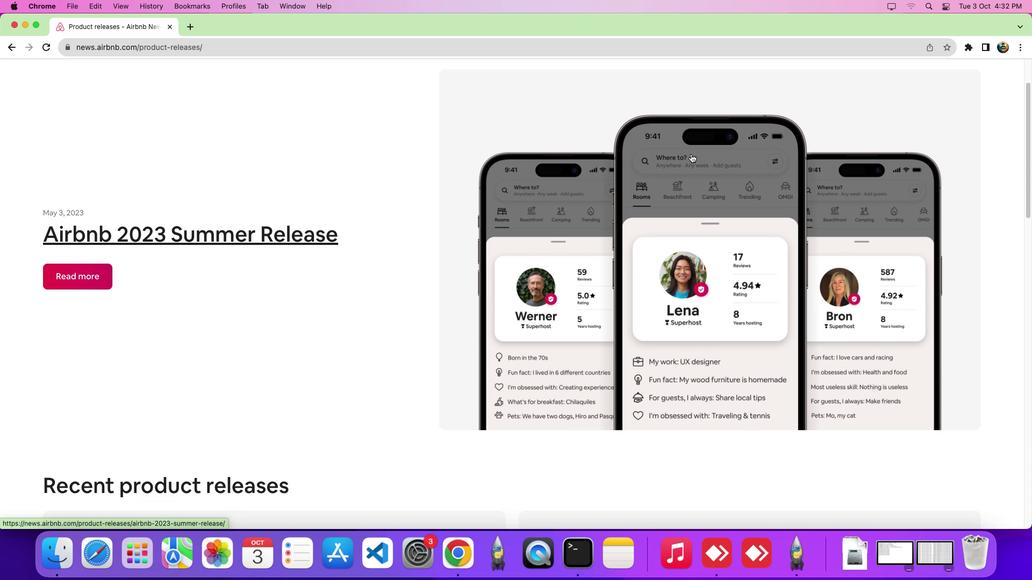 
Action: Mouse scrolled (690, 153) with delta (0, 0)
Screenshot: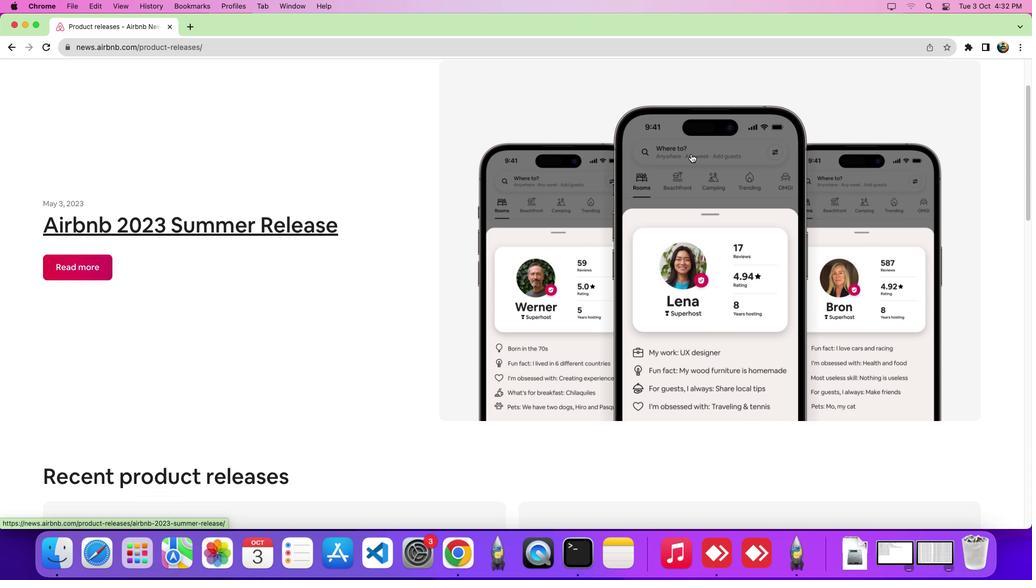 
Action: Mouse scrolled (690, 153) with delta (0, 0)
Screenshot: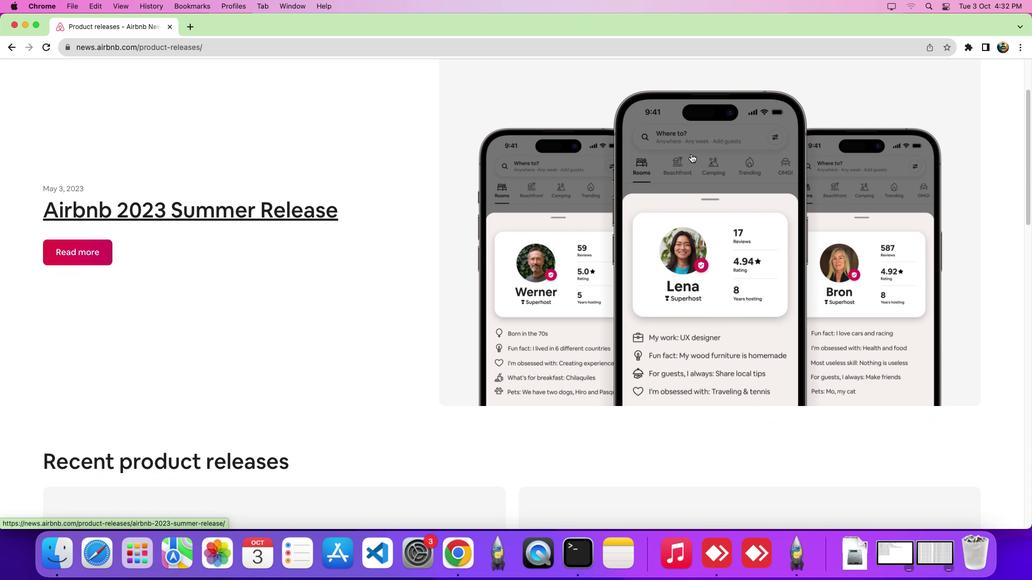 
Action: Mouse scrolled (690, 153) with delta (0, 0)
Screenshot: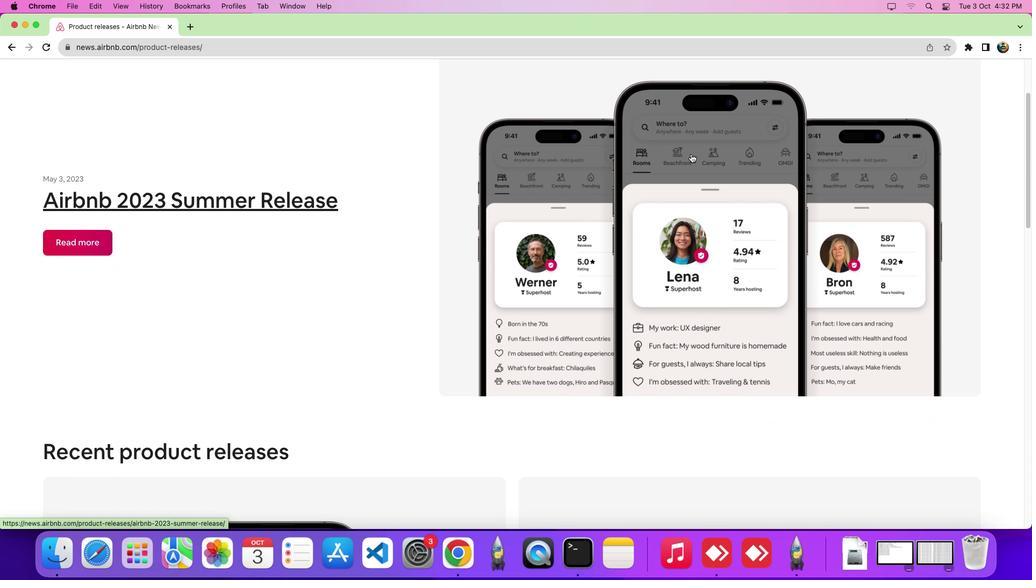
Action: Mouse scrolled (690, 153) with delta (0, 0)
Screenshot: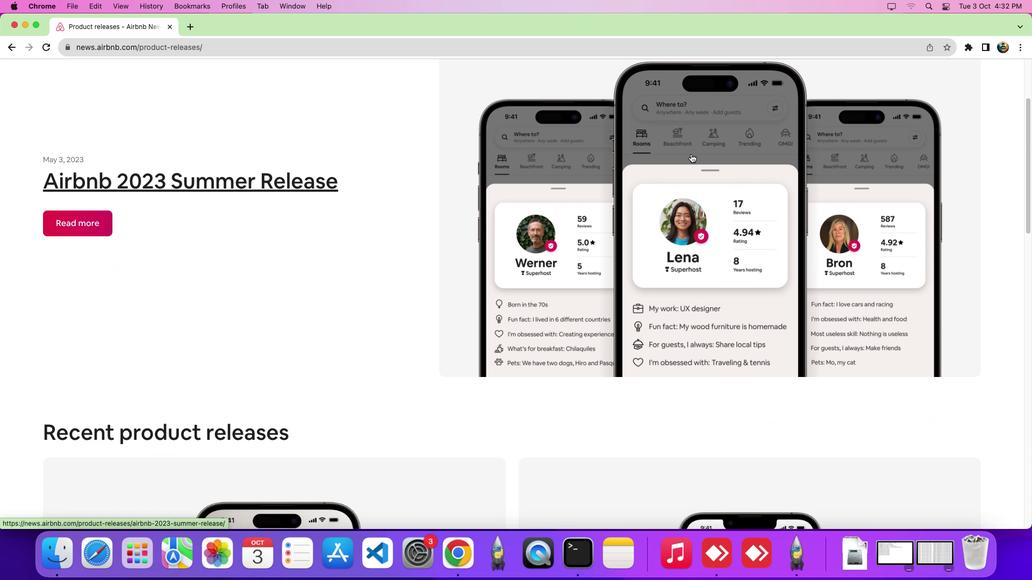 
Action: Mouse scrolled (690, 153) with delta (0, 0)
Screenshot: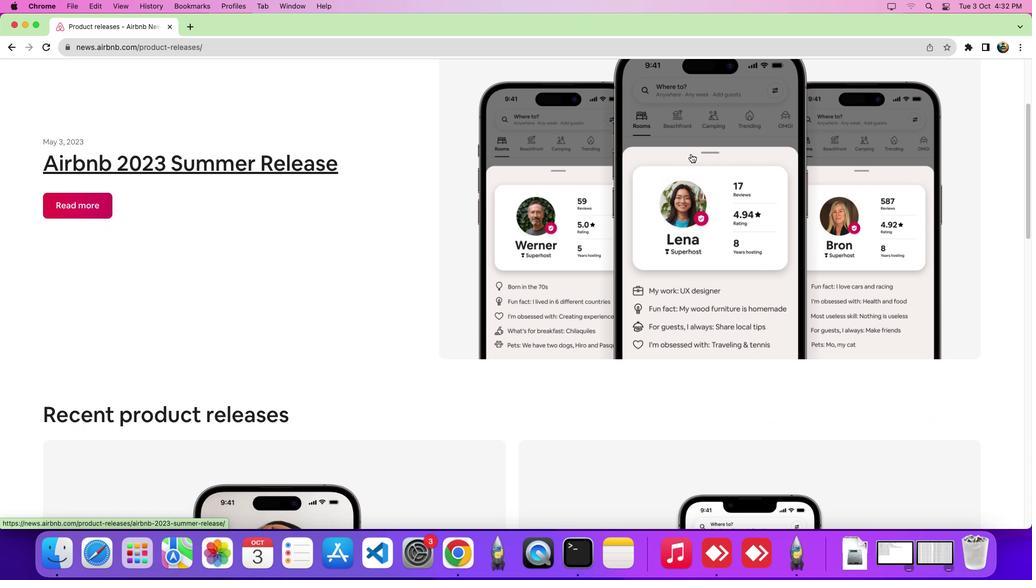 
Action: Mouse scrolled (690, 153) with delta (0, 0)
Screenshot: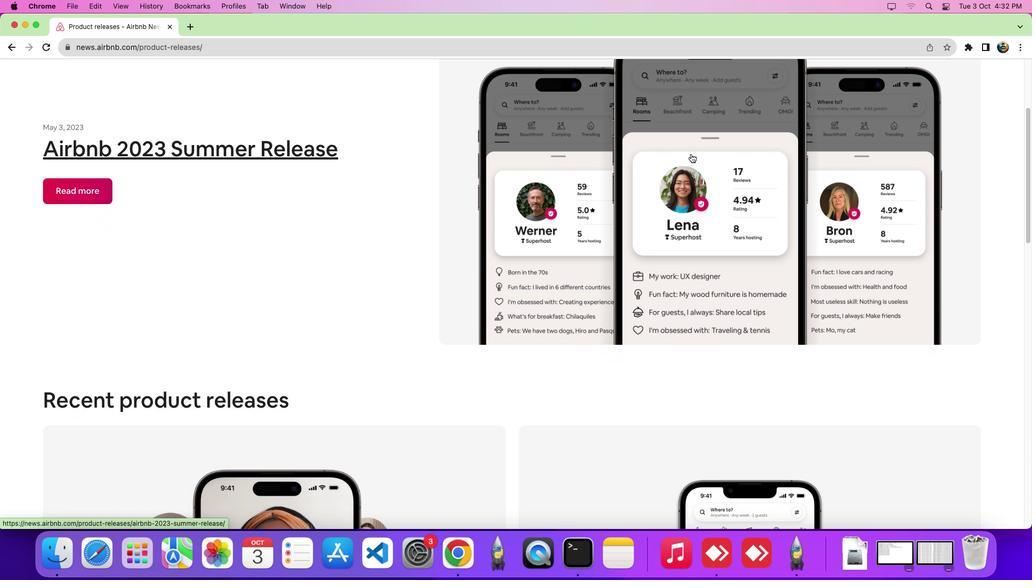 
Action: Mouse moved to (70, 197)
Screenshot: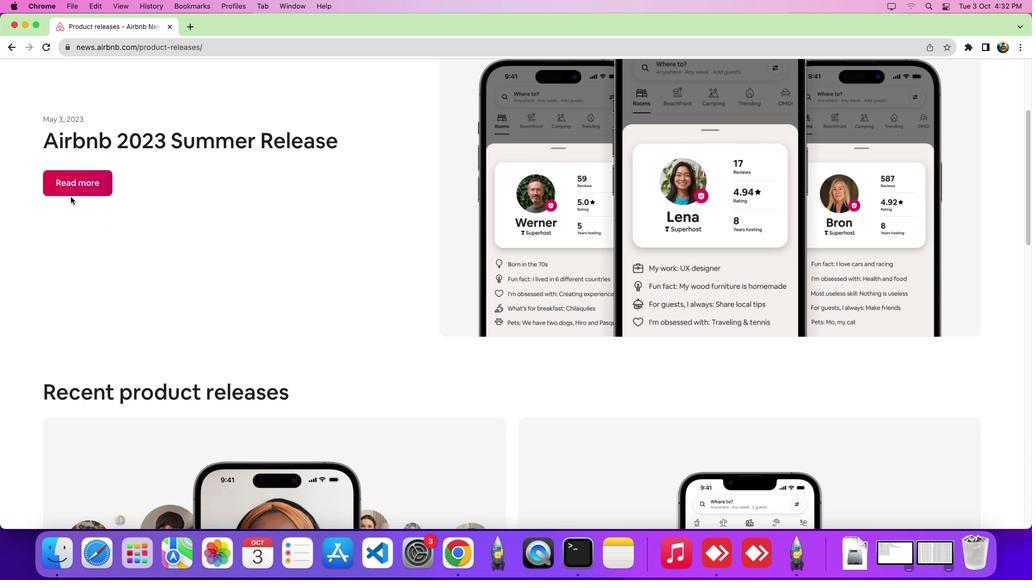 
Action: Mouse scrolled (70, 197) with delta (0, 0)
Screenshot: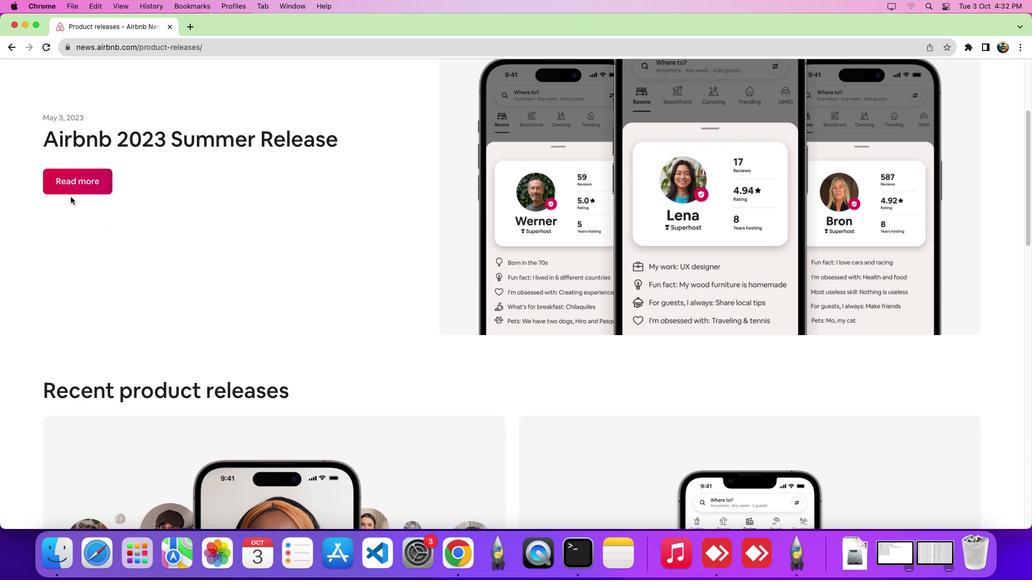 
Action: Mouse moved to (76, 188)
Screenshot: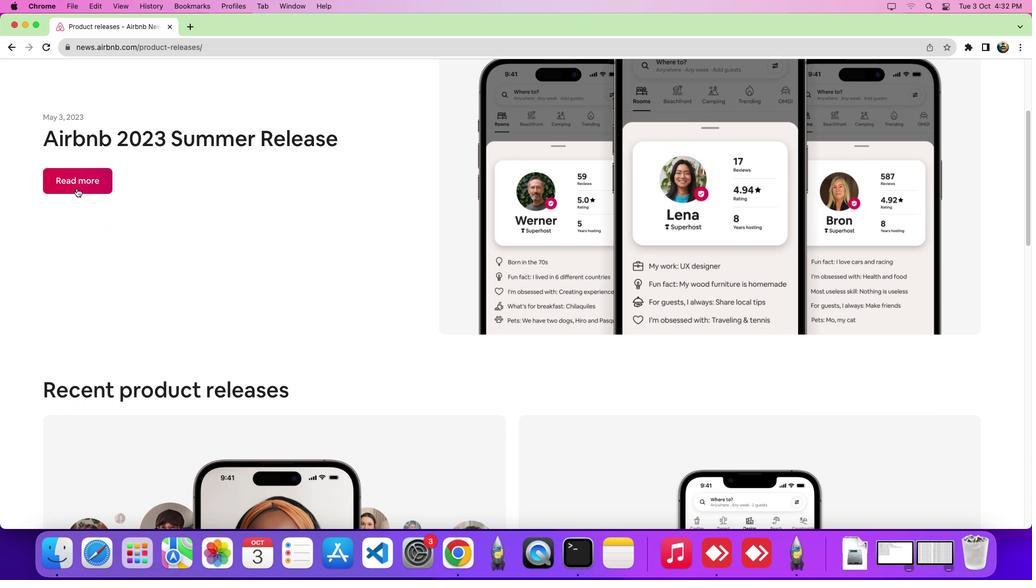 
Action: Mouse pressed left at (76, 188)
Screenshot: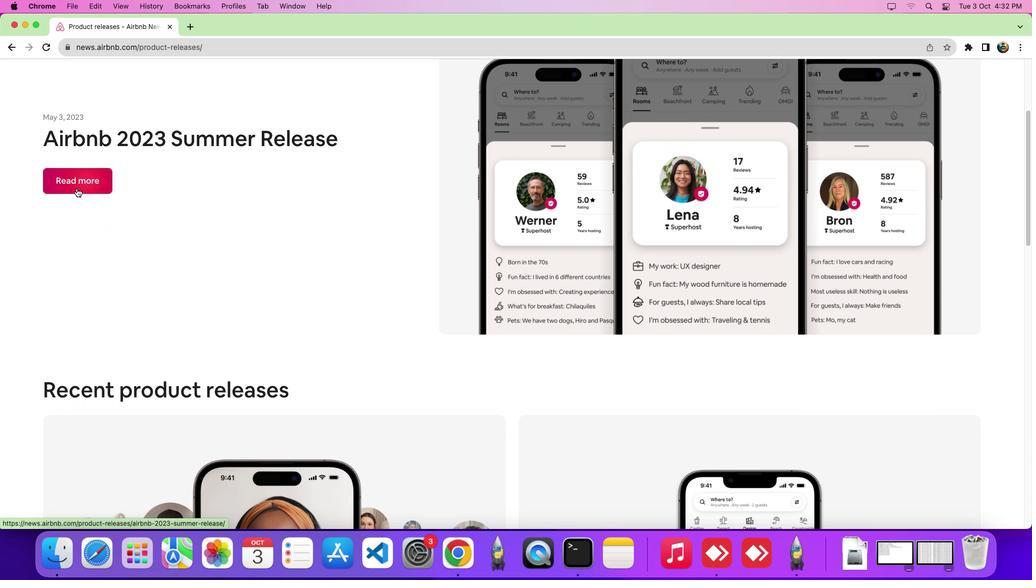 
Action: Mouse moved to (77, 179)
Screenshot: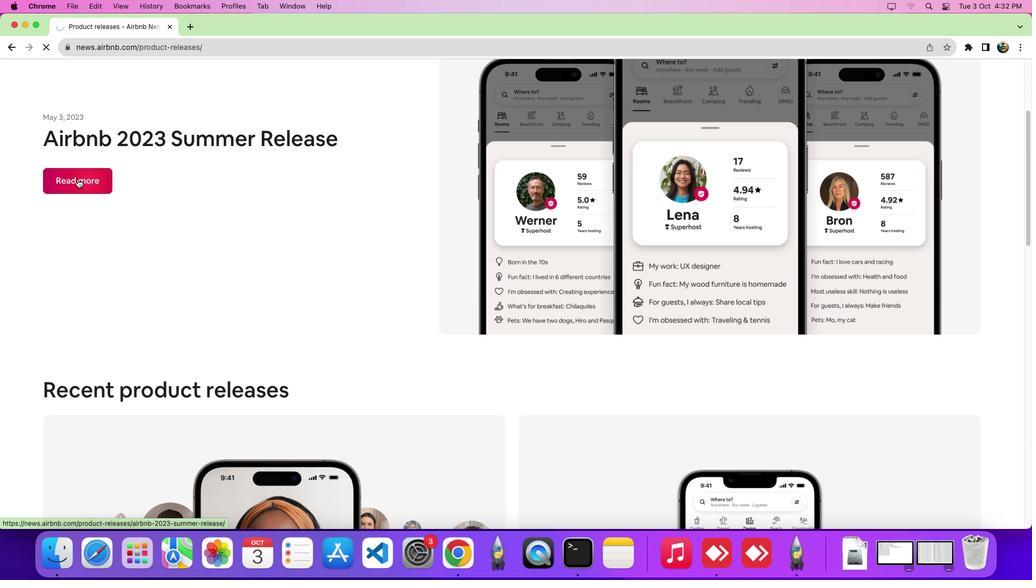 
Action: Mouse pressed left at (77, 179)
Screenshot: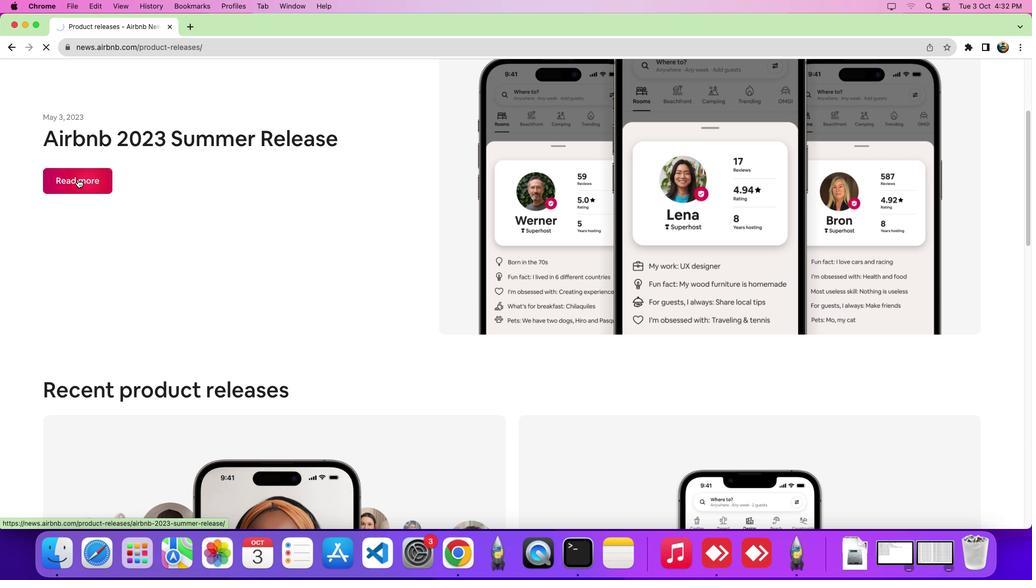 
Action: Mouse moved to (337, 242)
Screenshot: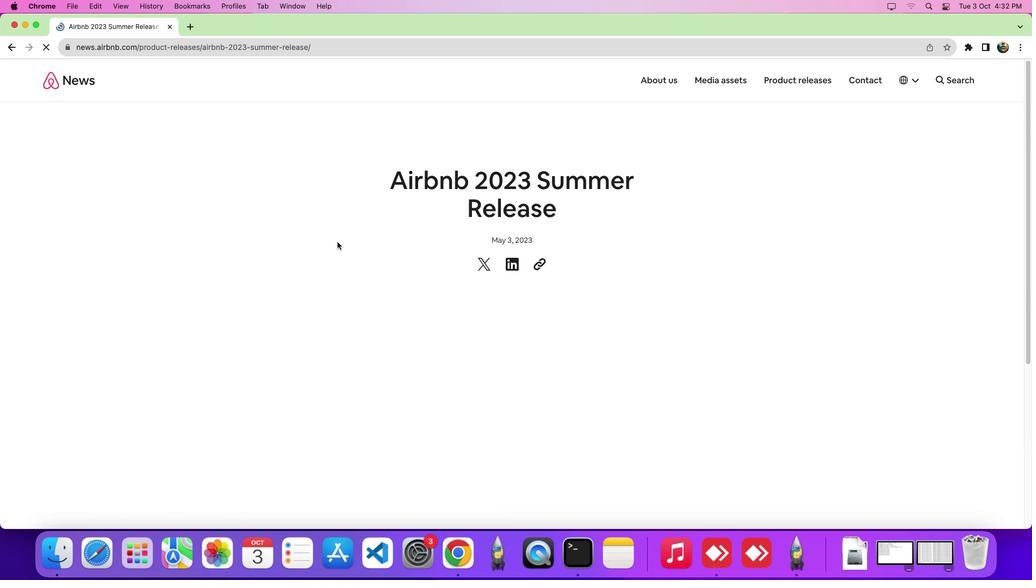 
Action: Mouse scrolled (337, 242) with delta (0, 0)
Screenshot: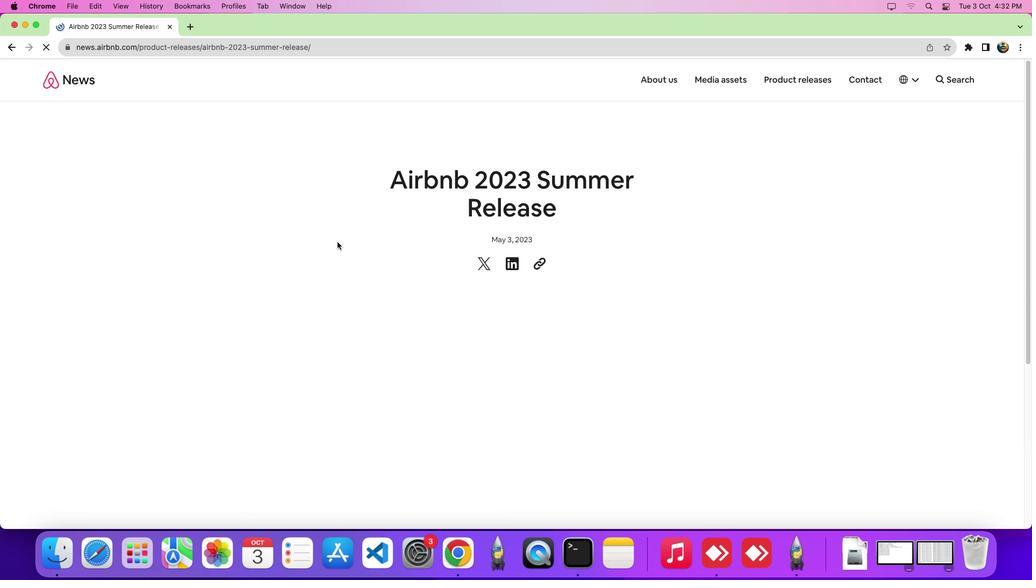 
Action: Mouse scrolled (337, 242) with delta (0, 0)
Screenshot: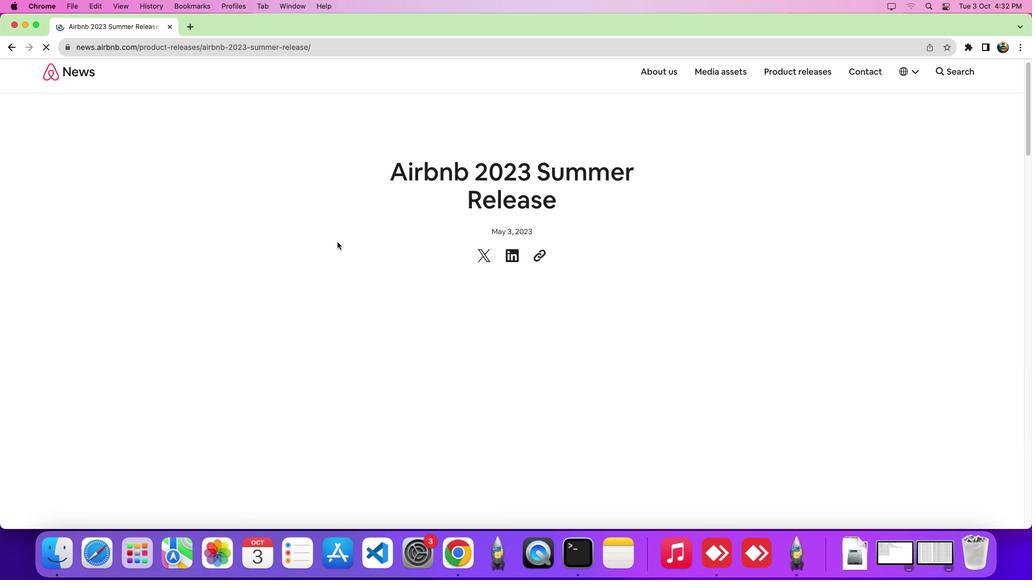 
Action: Mouse moved to (534, 241)
Screenshot: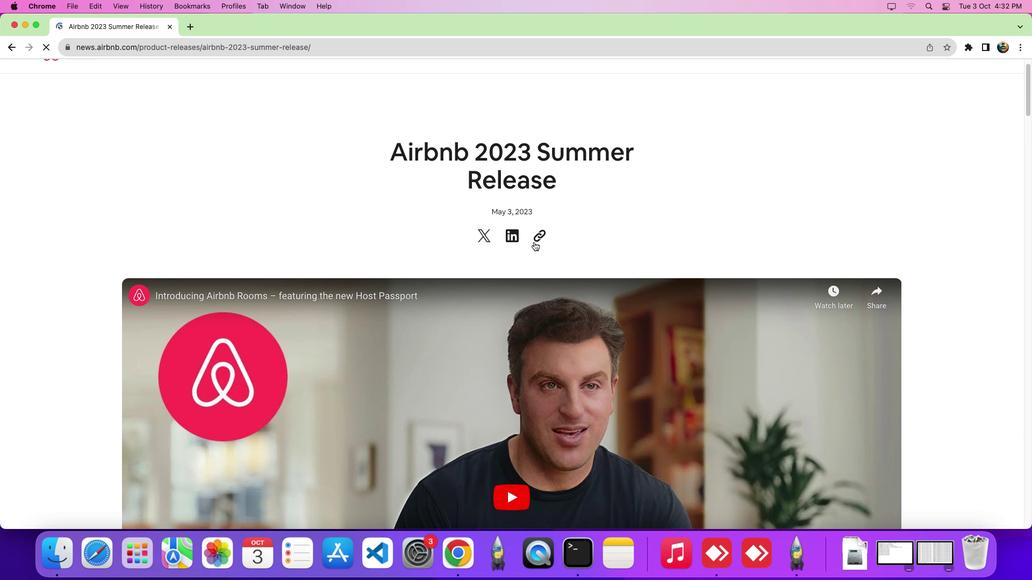 
Action: Mouse scrolled (534, 241) with delta (0, 0)
Screenshot: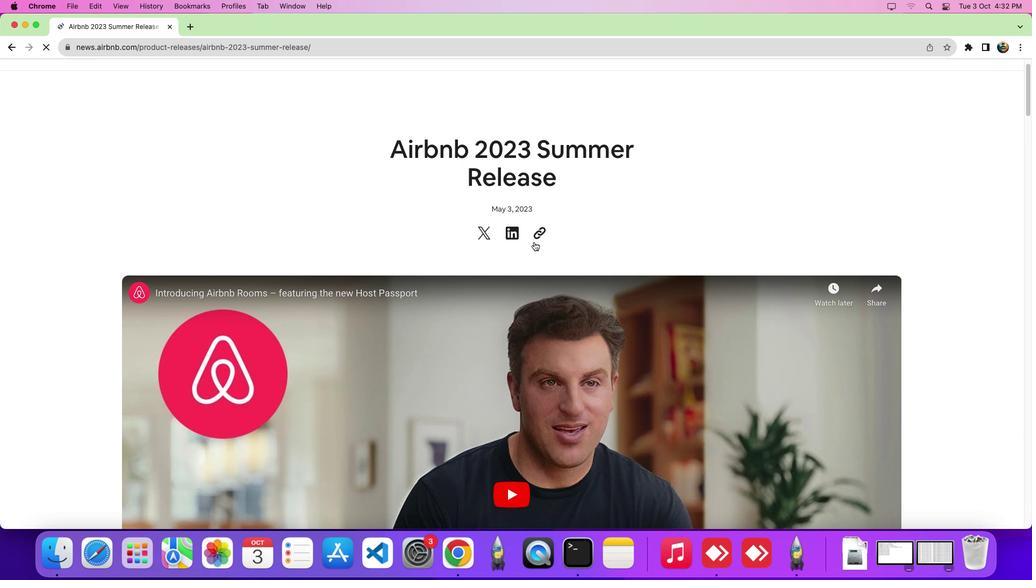 
Action: Mouse scrolled (534, 241) with delta (0, 0)
Screenshot: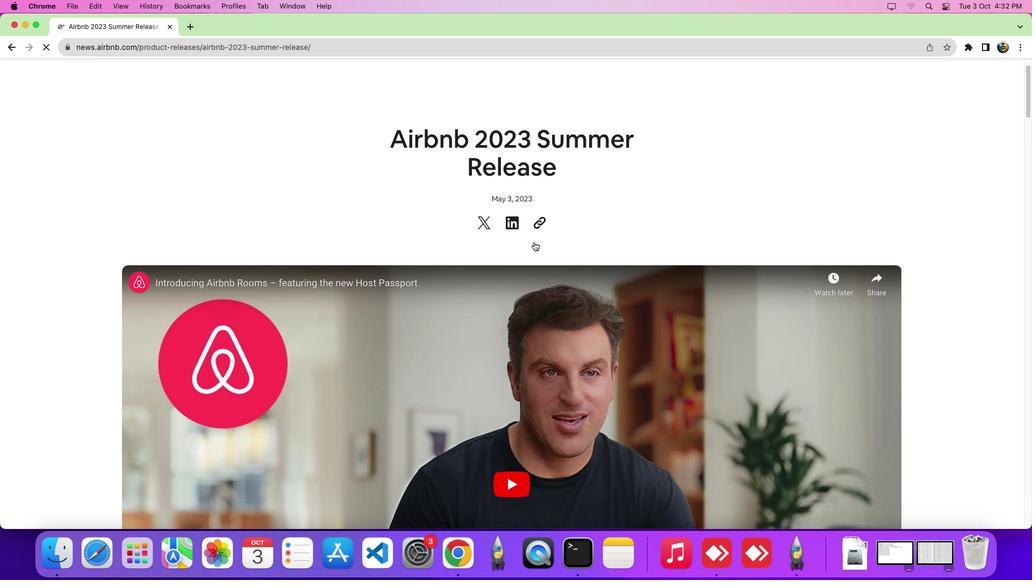 
Action: Mouse scrolled (534, 241) with delta (0, -1)
Screenshot: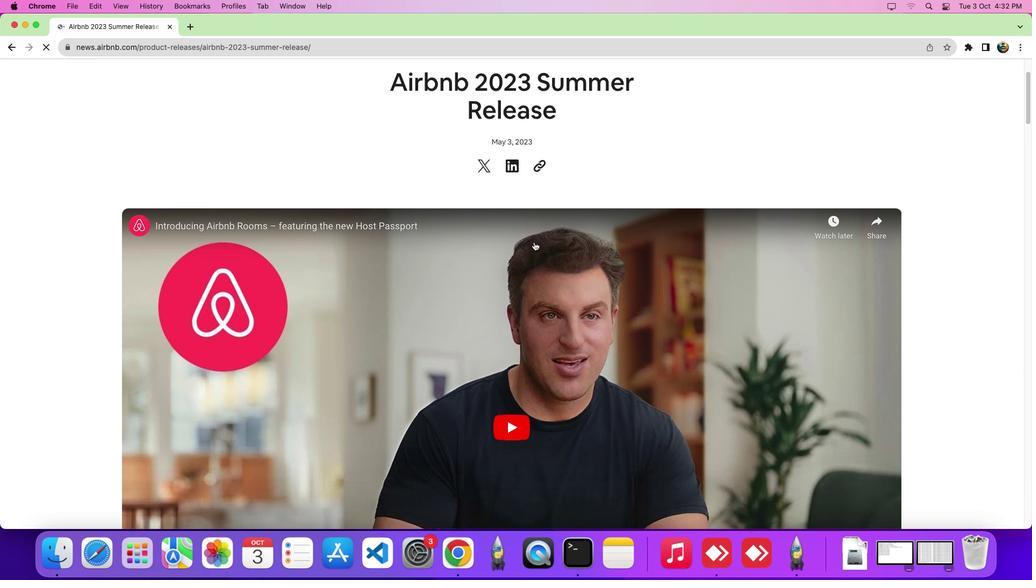 
Action: Mouse scrolled (534, 241) with delta (0, 0)
Screenshot: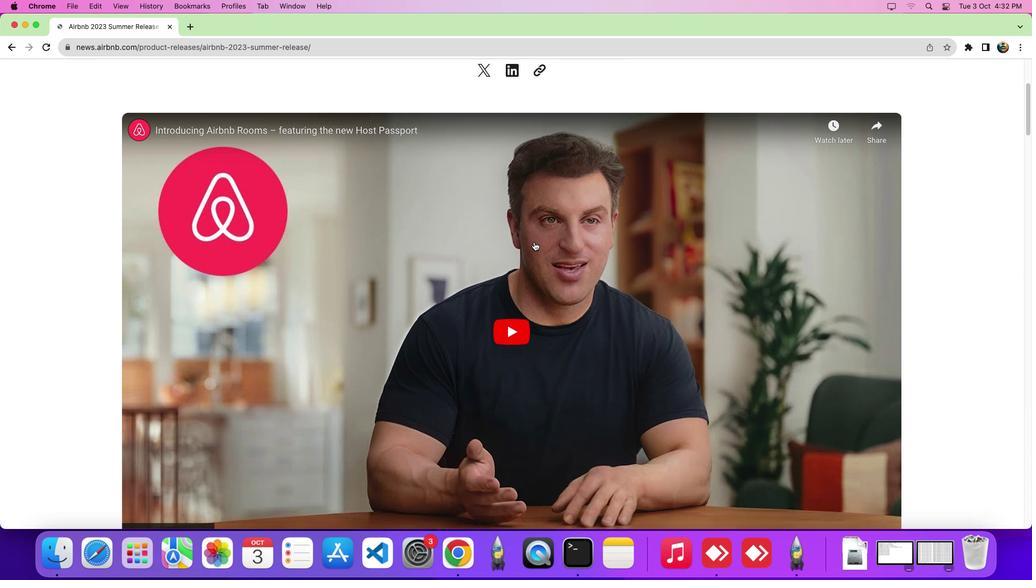 
Action: Mouse scrolled (534, 241) with delta (0, 0)
Screenshot: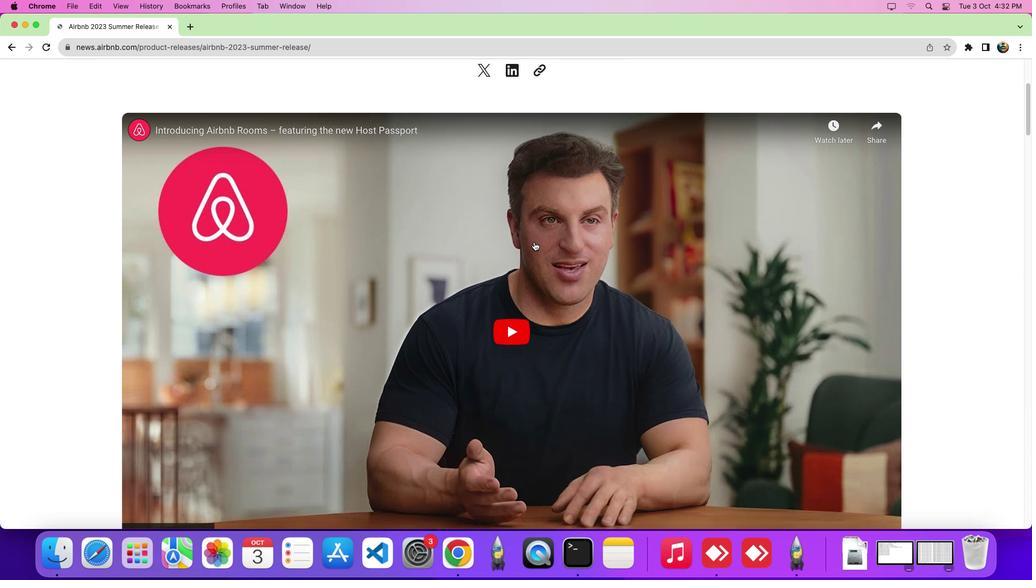 
Action: Mouse scrolled (534, 241) with delta (0, -4)
Screenshot: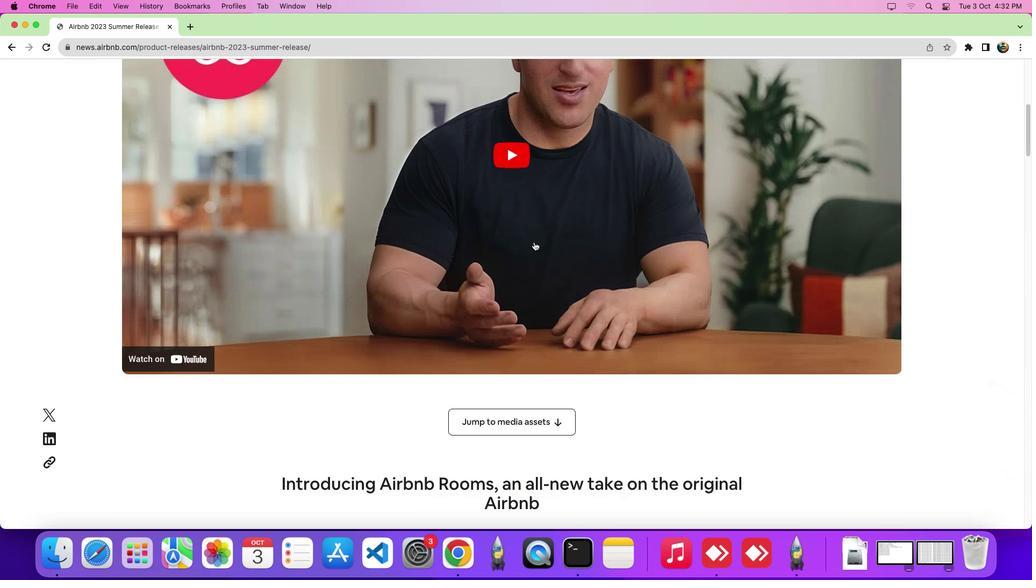 
Action: Mouse scrolled (534, 241) with delta (0, -5)
Screenshot: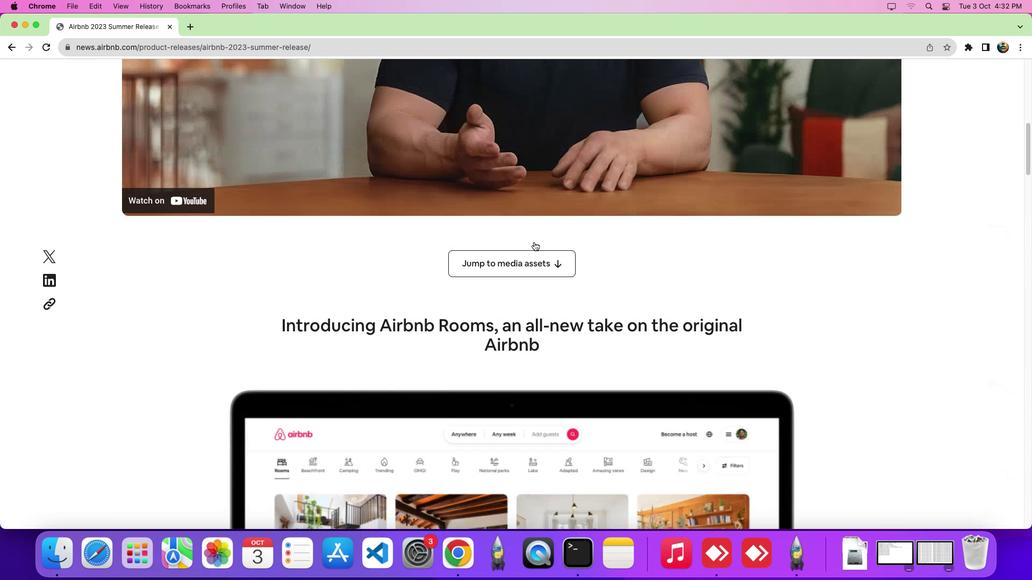 
Action: Mouse scrolled (534, 241) with delta (0, 0)
Screenshot: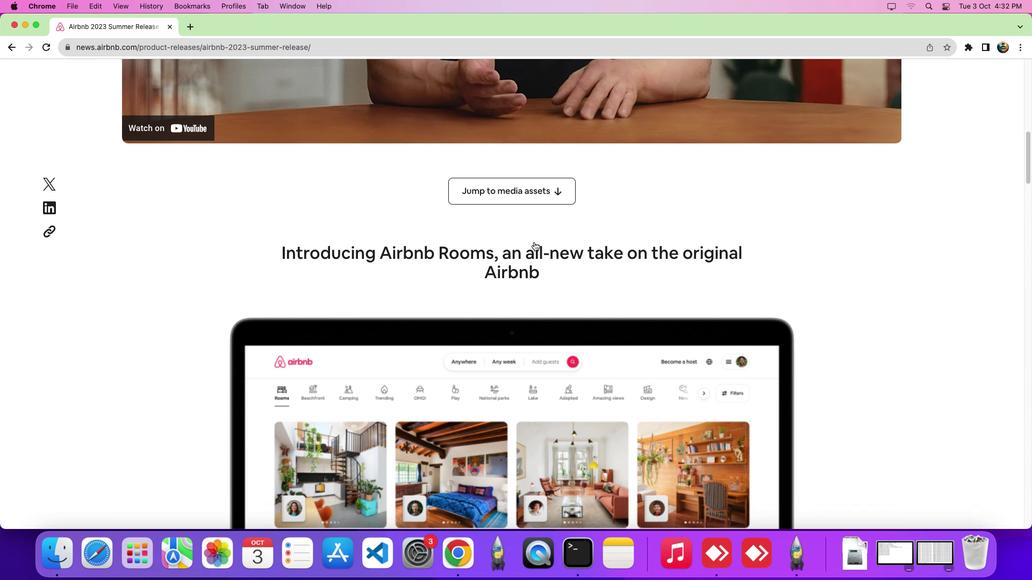 
Action: Mouse scrolled (534, 241) with delta (0, 0)
Screenshot: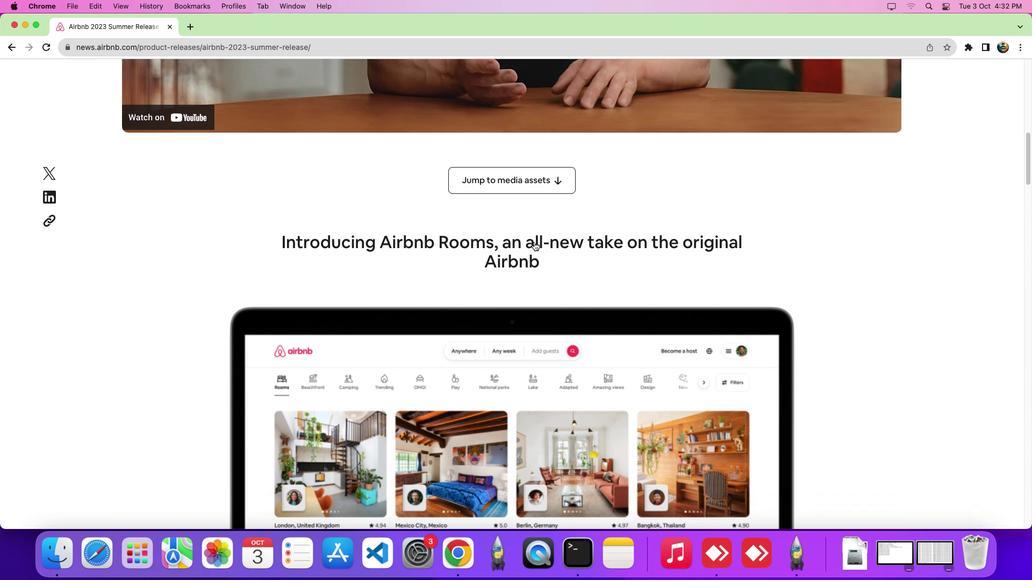 
Action: Mouse scrolled (534, 241) with delta (0, -3)
Screenshot: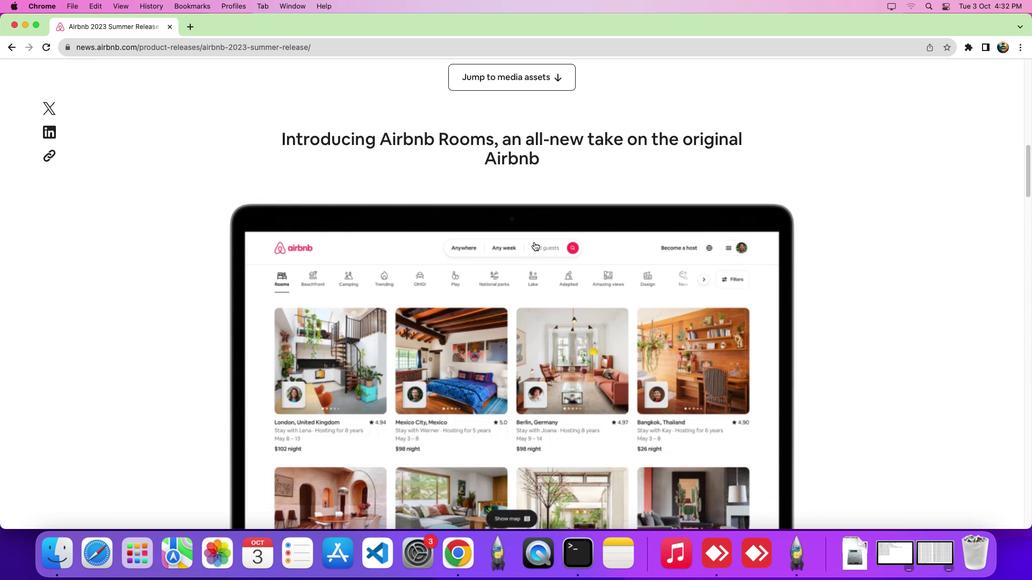 
Action: Mouse scrolled (534, 241) with delta (0, 0)
Screenshot: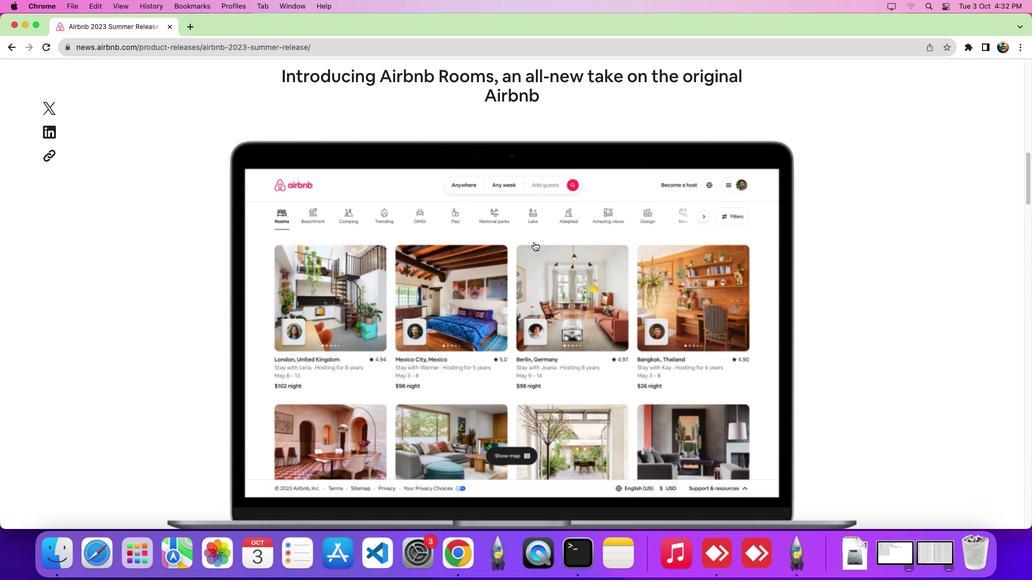 
Action: Mouse scrolled (534, 241) with delta (0, 0)
Screenshot: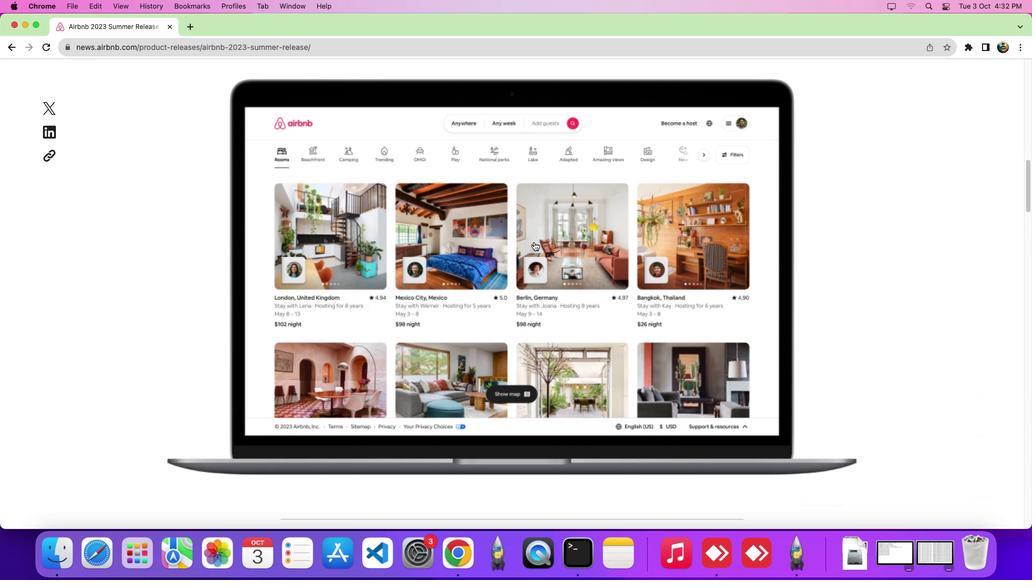 
Action: Mouse scrolled (534, 241) with delta (0, -3)
Screenshot: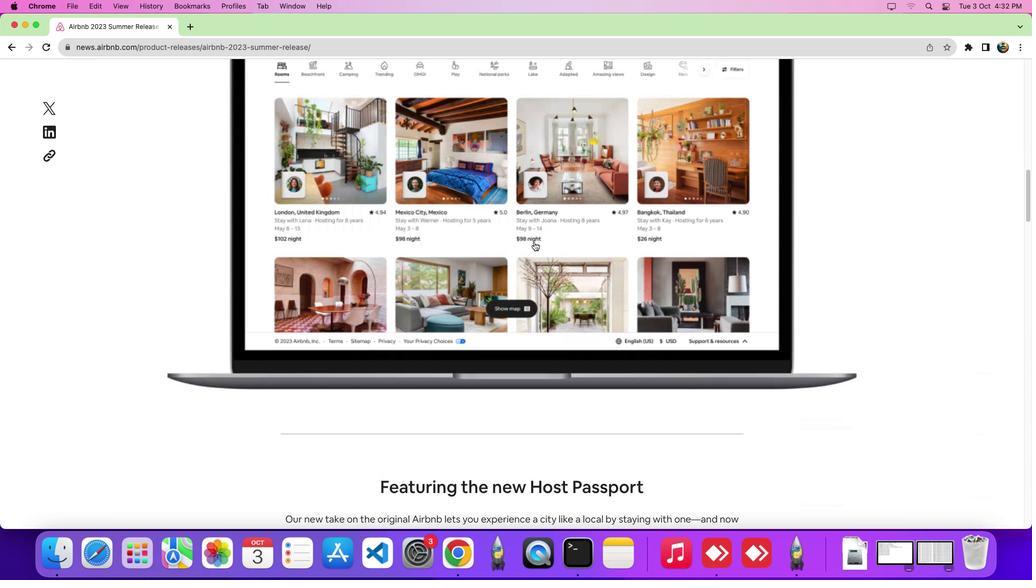 
Action: Mouse scrolled (534, 241) with delta (0, -4)
Screenshot: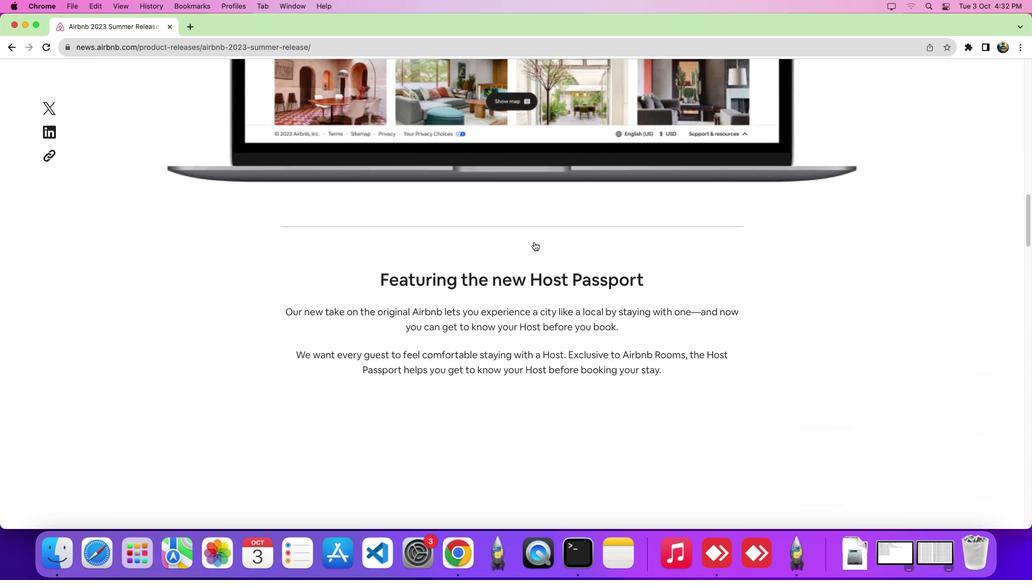 
Action: Mouse moved to (536, 246)
Screenshot: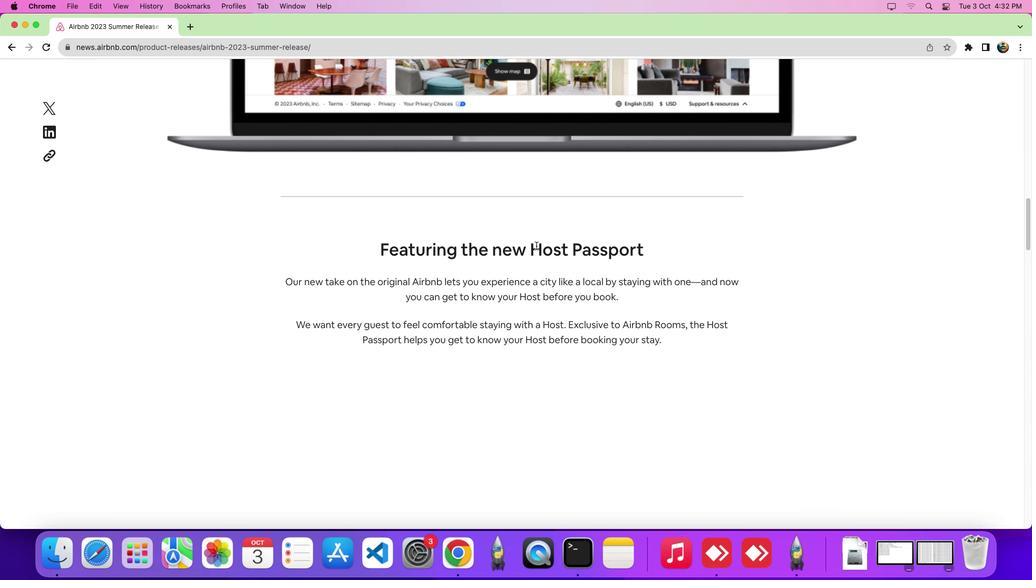 
